 Task: Find Round Trip flight tickets for 2 adults, in Economy from Cairo to Kuala Lumpur to travel on 02-Nov-2023. Kuala Lumpur to Cairo on 22-Dec-2023.  Stops: Any number of stops. Choice of flight is Emirates.  Outbound departure time preference is 08:00.
Action: Mouse moved to (342, 296)
Screenshot: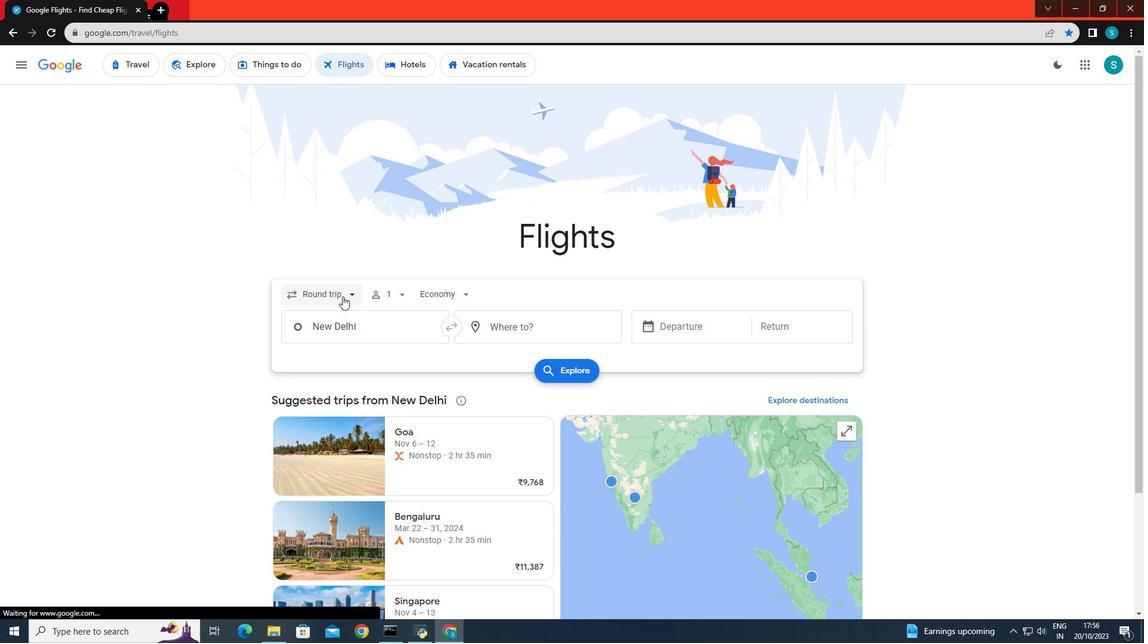 
Action: Mouse pressed left at (342, 296)
Screenshot: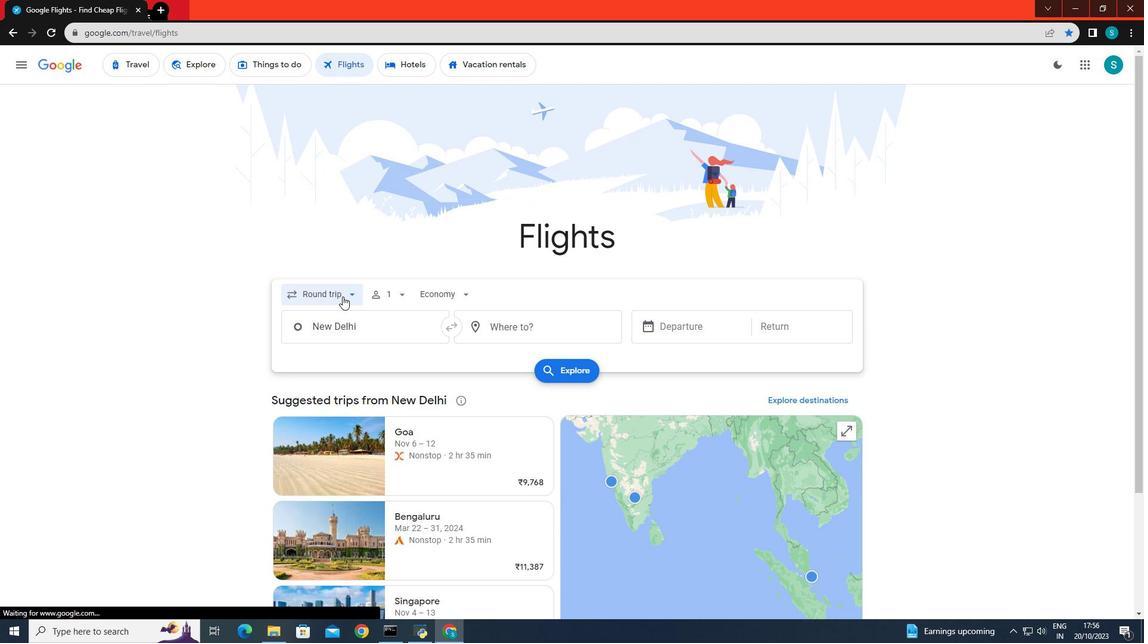 
Action: Mouse moved to (329, 324)
Screenshot: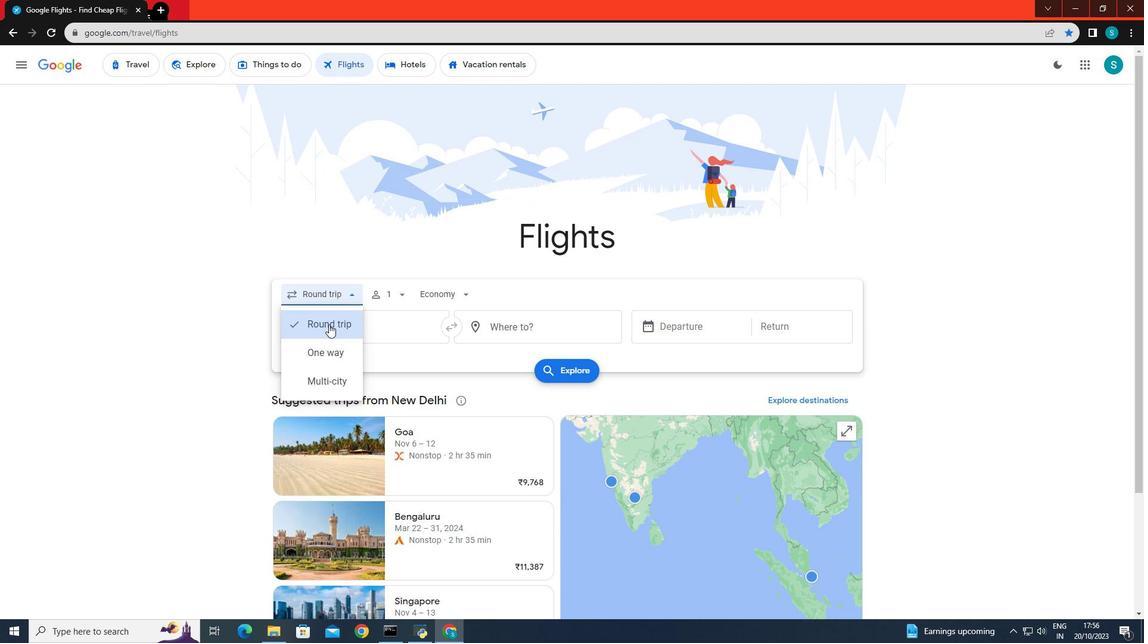 
Action: Mouse pressed left at (329, 324)
Screenshot: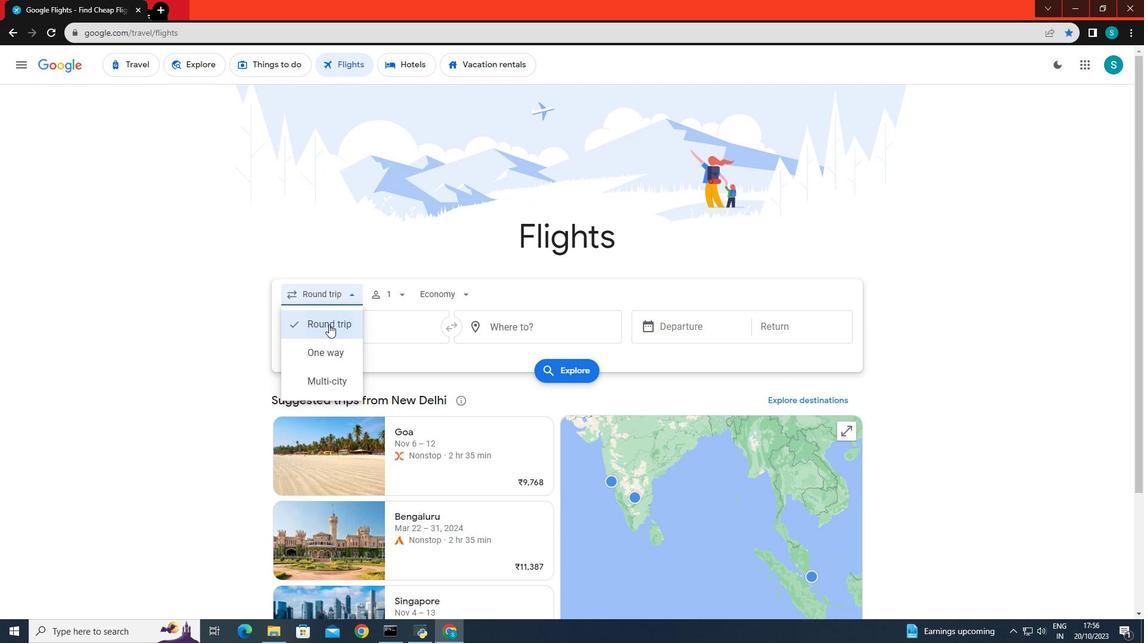 
Action: Mouse moved to (388, 298)
Screenshot: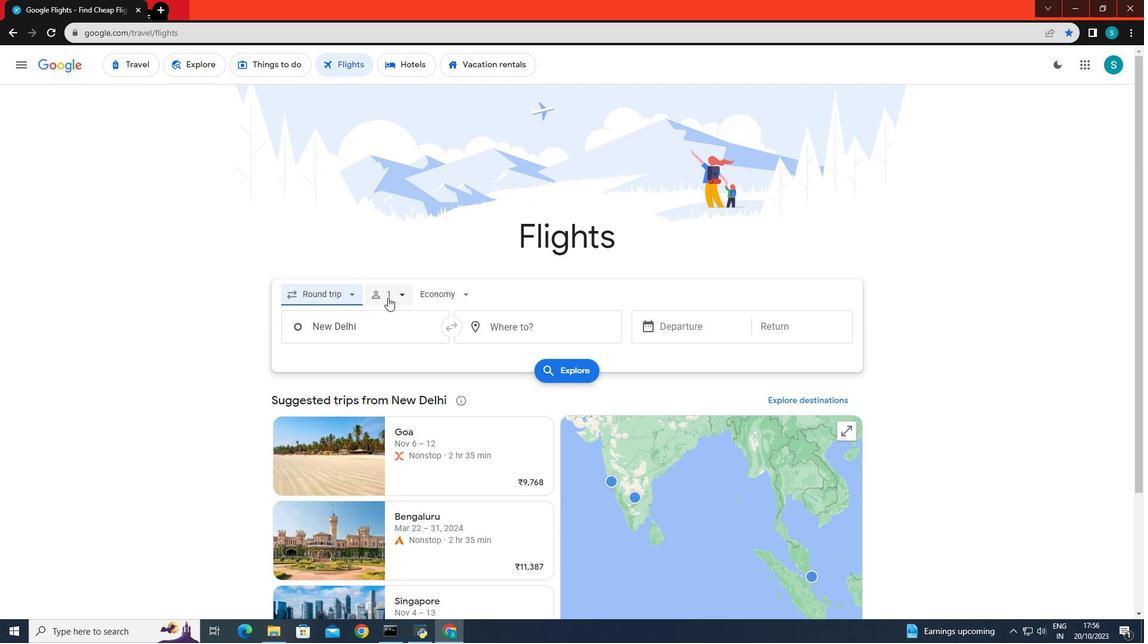 
Action: Mouse pressed left at (388, 298)
Screenshot: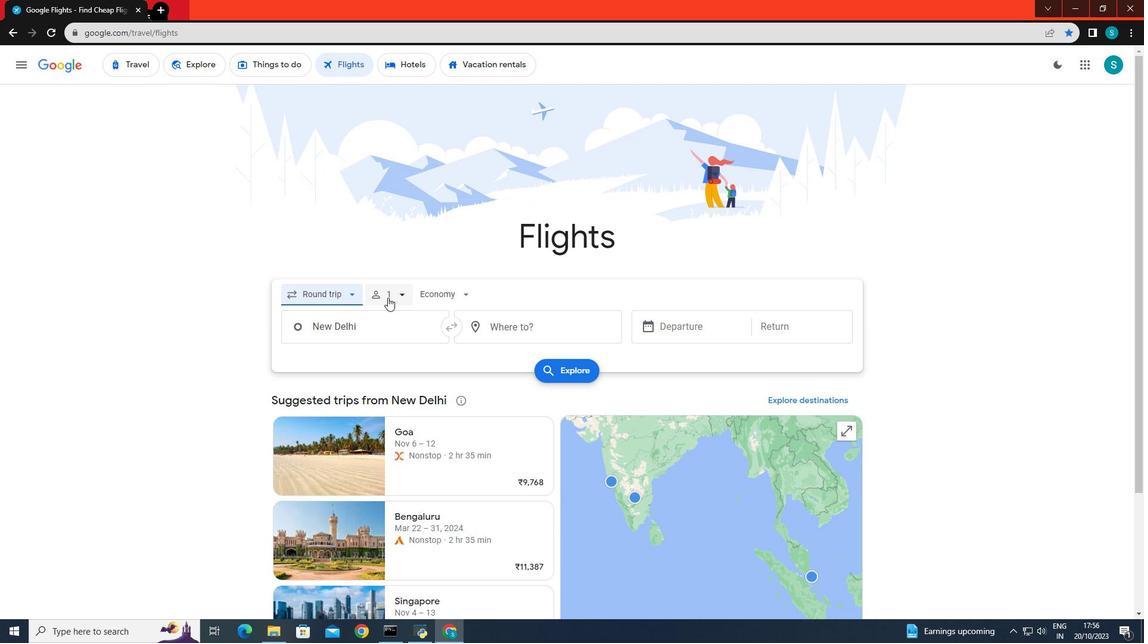 
Action: Mouse moved to (494, 329)
Screenshot: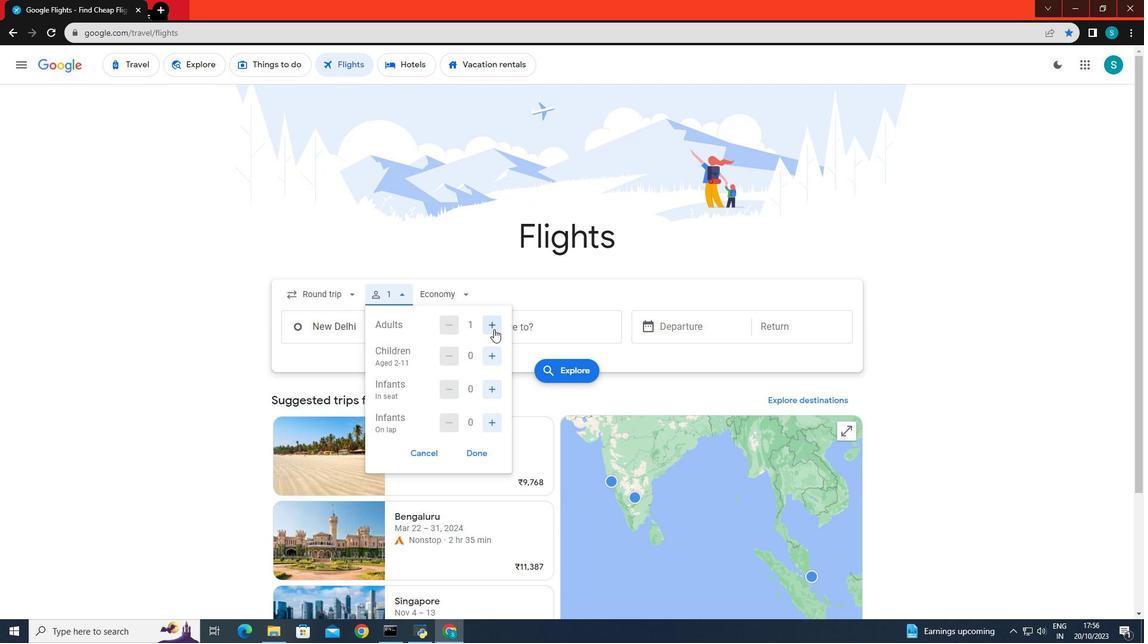 
Action: Mouse pressed left at (494, 329)
Screenshot: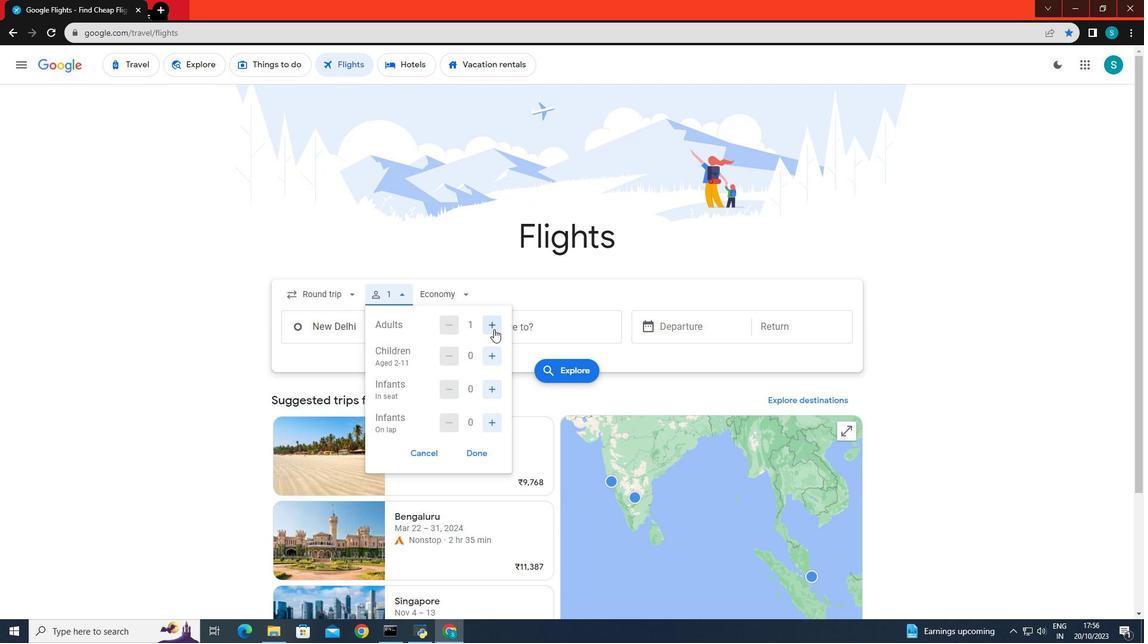 
Action: Mouse moved to (478, 450)
Screenshot: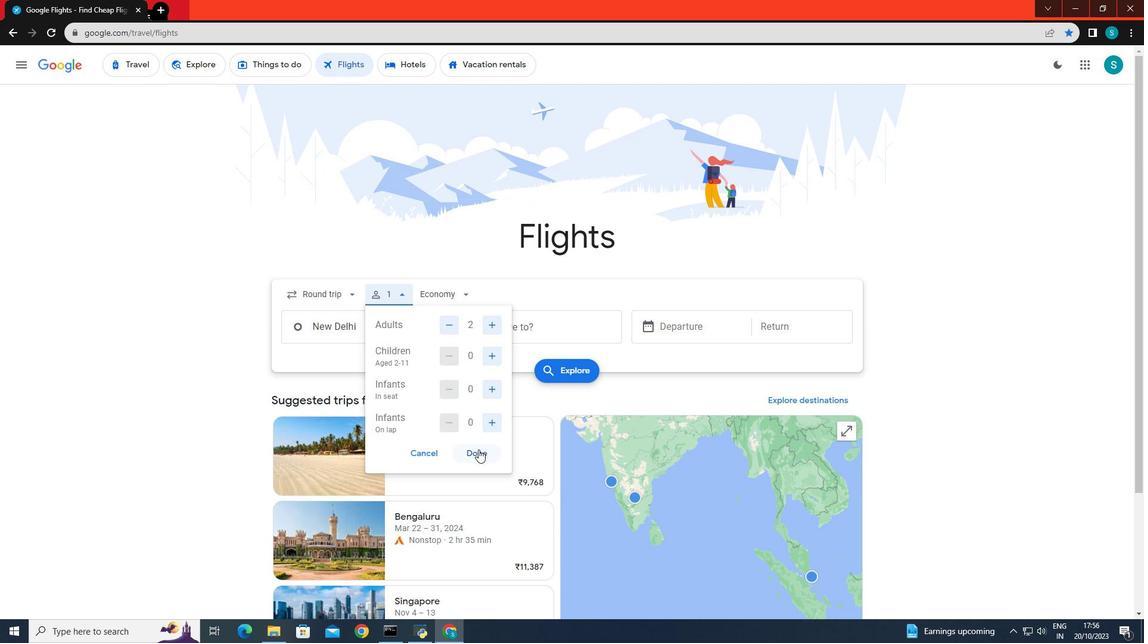 
Action: Mouse pressed left at (478, 450)
Screenshot: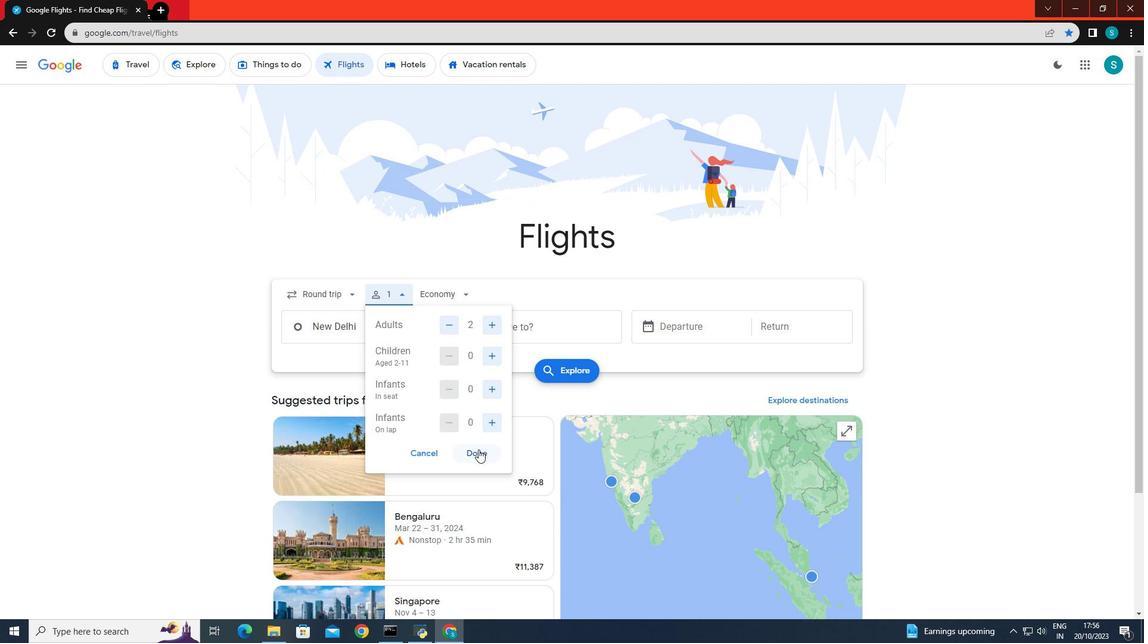 
Action: Mouse moved to (456, 287)
Screenshot: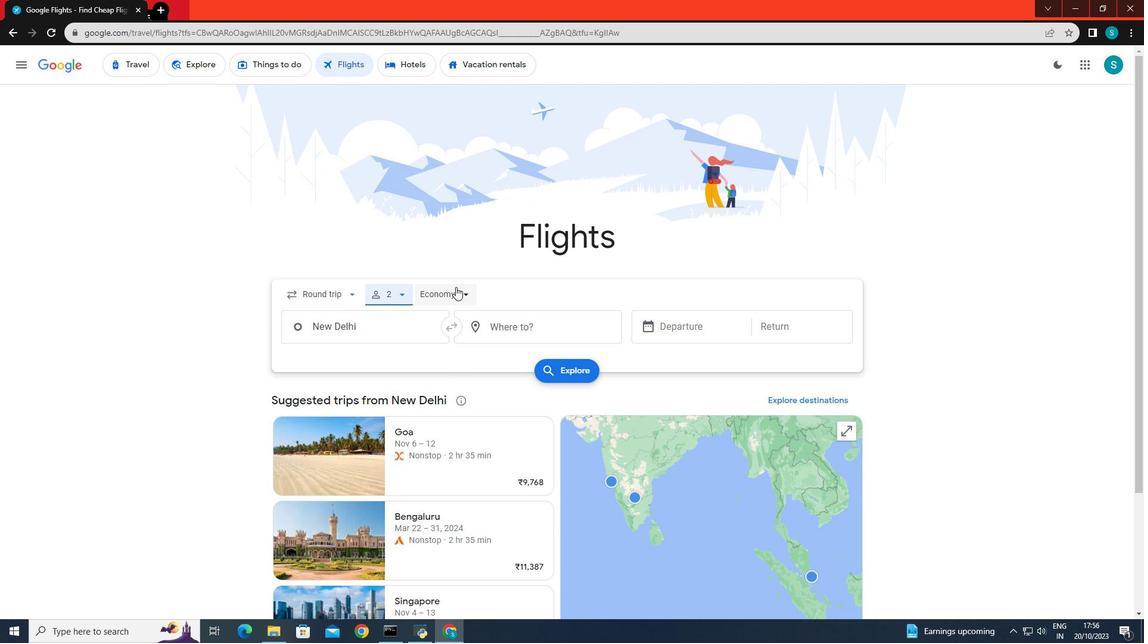 
Action: Mouse pressed left at (456, 287)
Screenshot: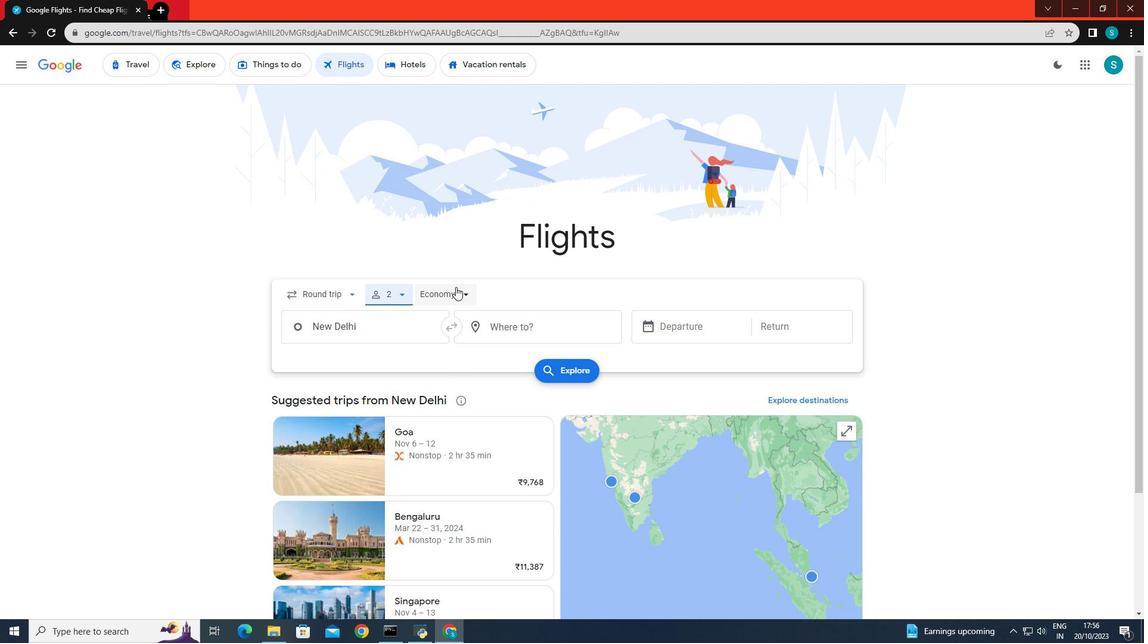 
Action: Mouse moved to (464, 330)
Screenshot: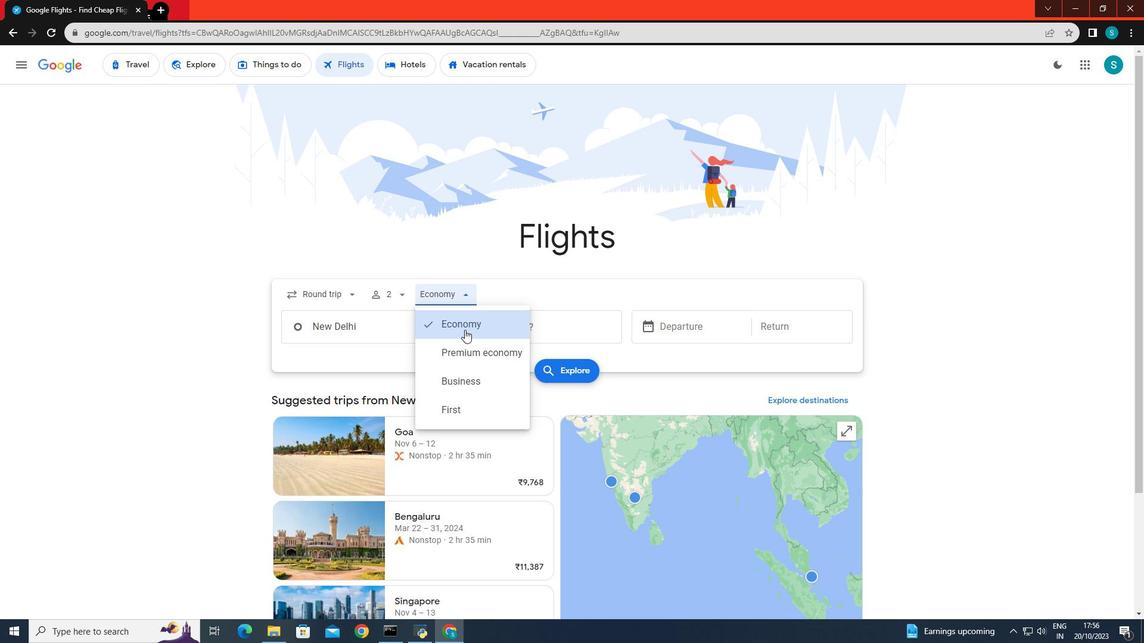 
Action: Mouse pressed left at (464, 330)
Screenshot: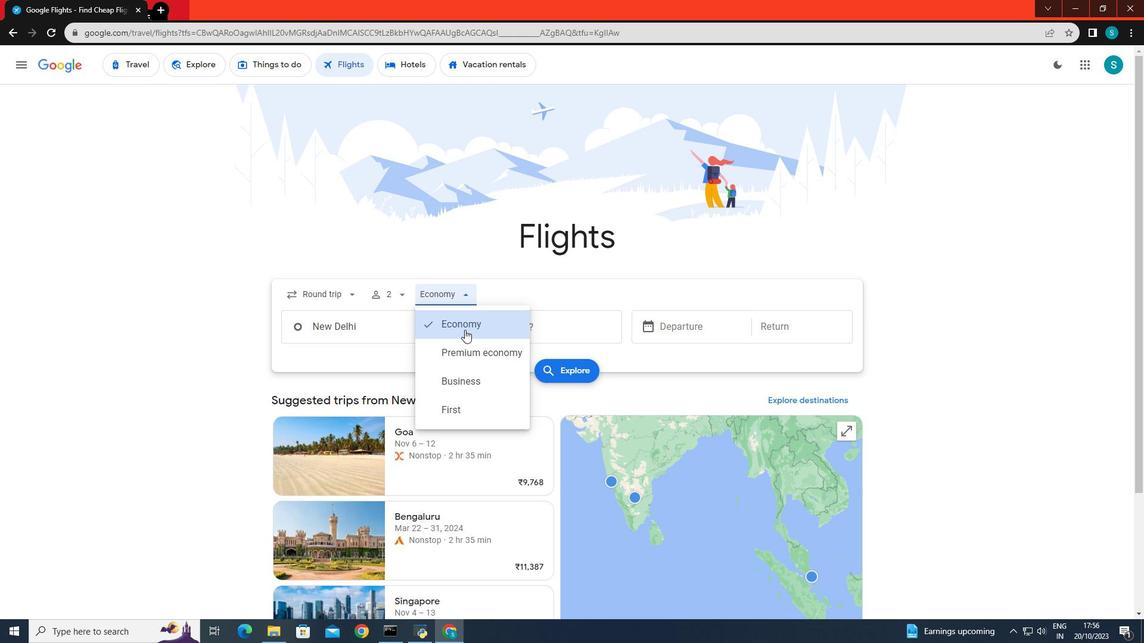 
Action: Mouse moved to (374, 328)
Screenshot: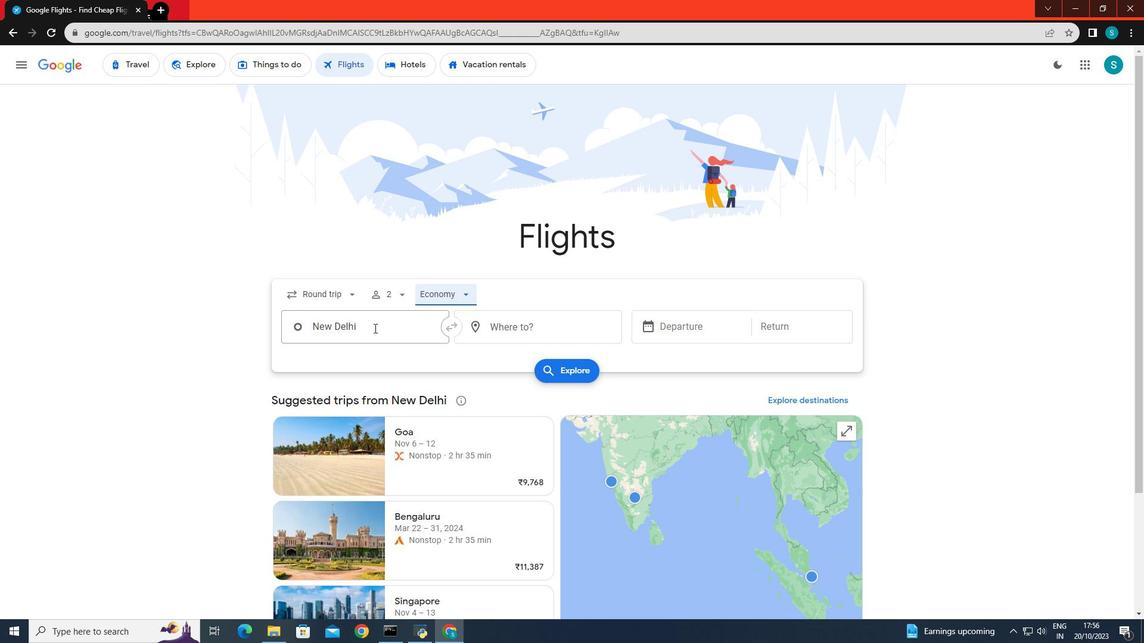 
Action: Mouse pressed left at (374, 328)
Screenshot: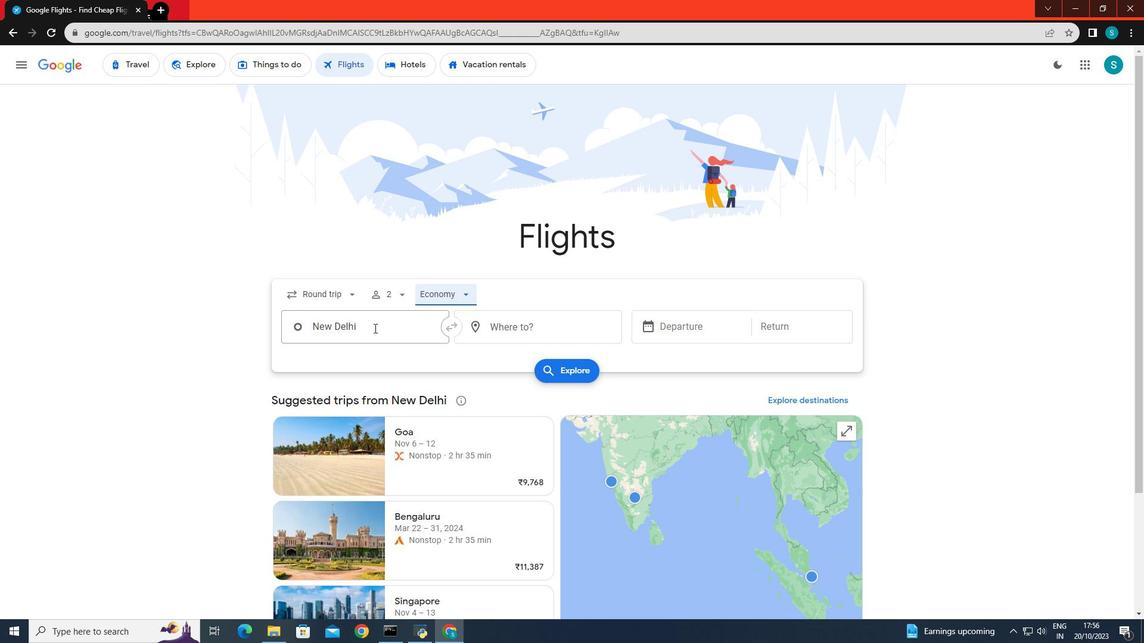 
Action: Key pressed <Key.backspace><Key.caps_lock>C<Key.caps_lock>airo
Screenshot: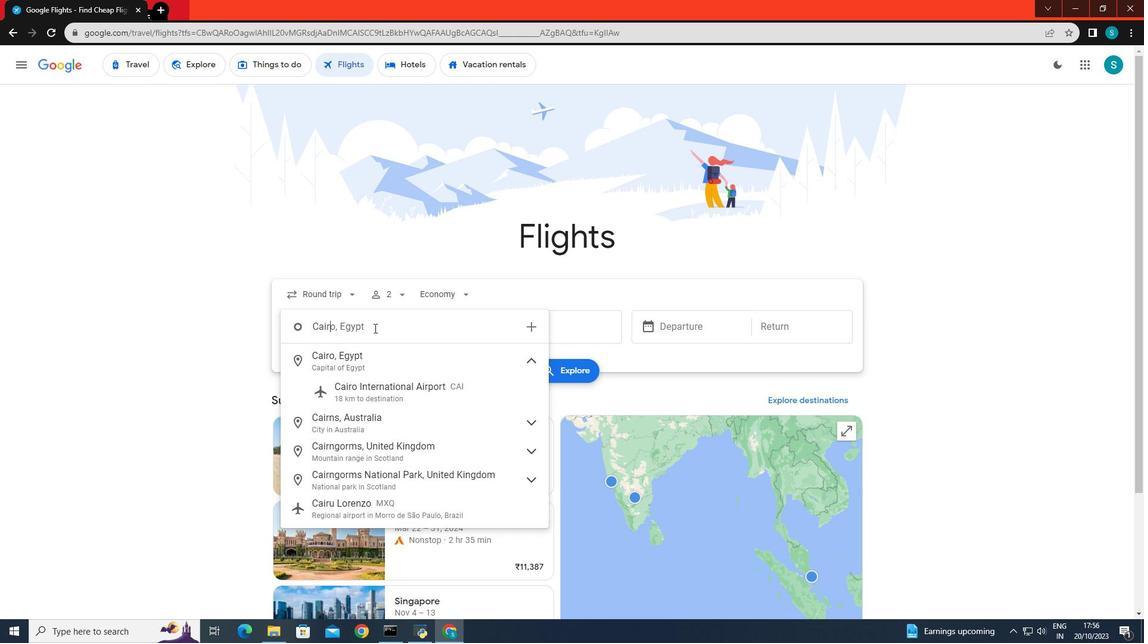 
Action: Mouse moved to (332, 359)
Screenshot: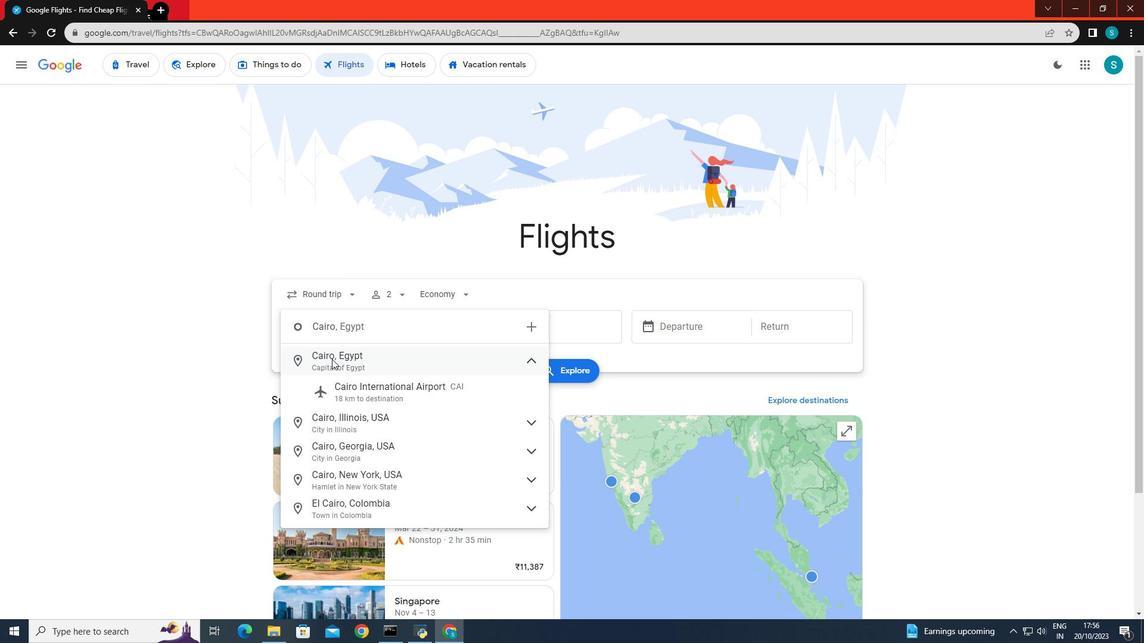 
Action: Mouse pressed left at (332, 359)
Screenshot: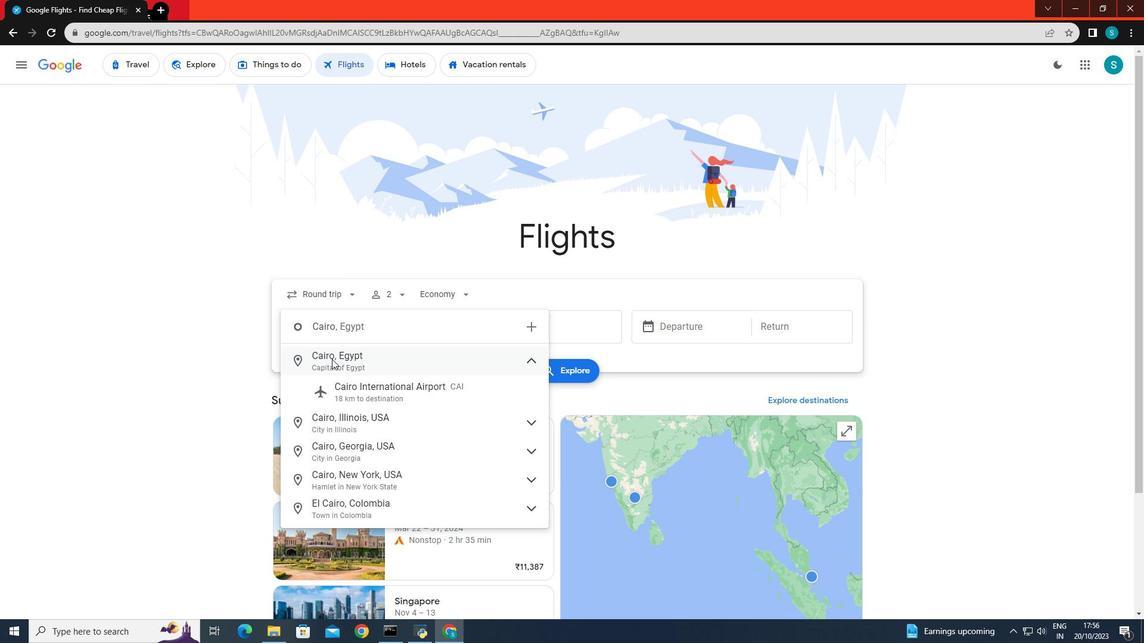 
Action: Mouse moved to (498, 324)
Screenshot: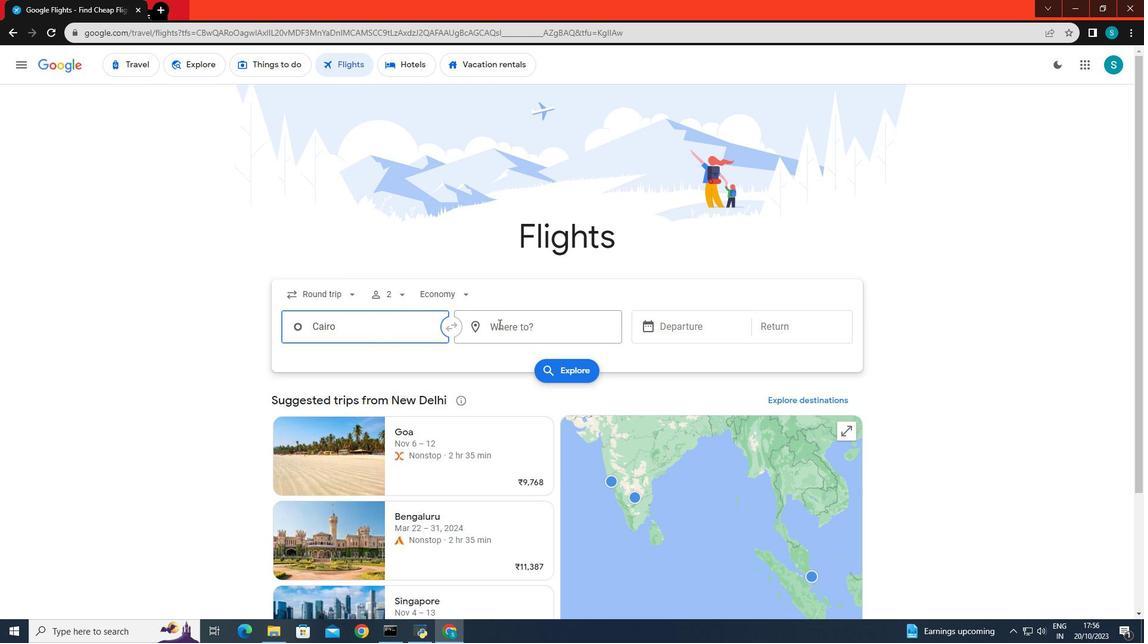 
Action: Mouse pressed left at (498, 324)
Screenshot: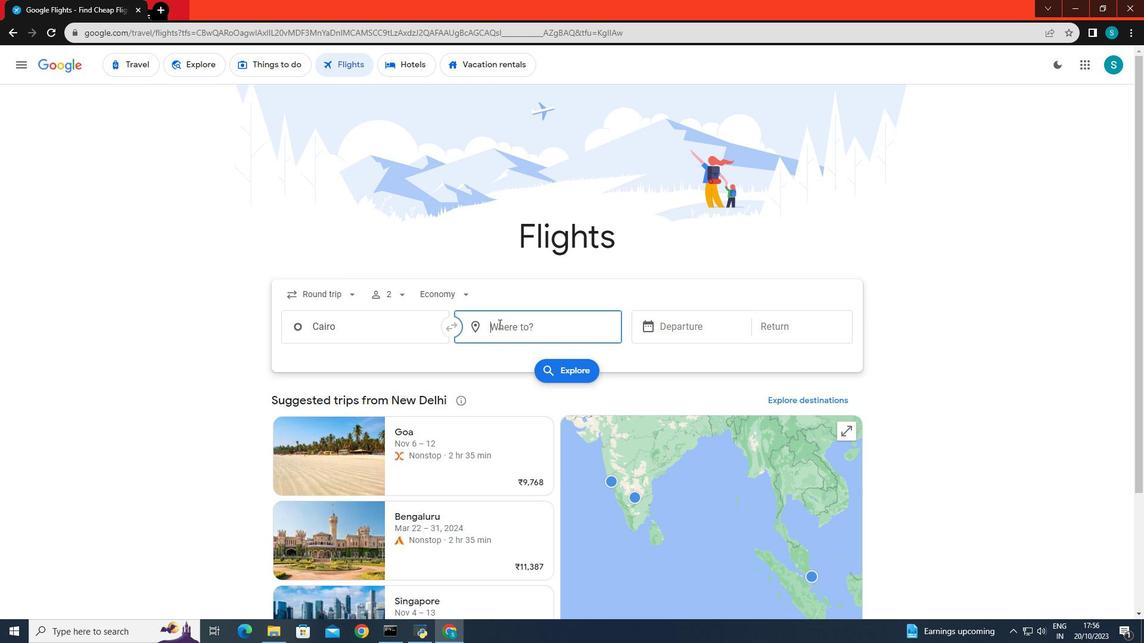 
Action: Mouse moved to (479, 319)
Screenshot: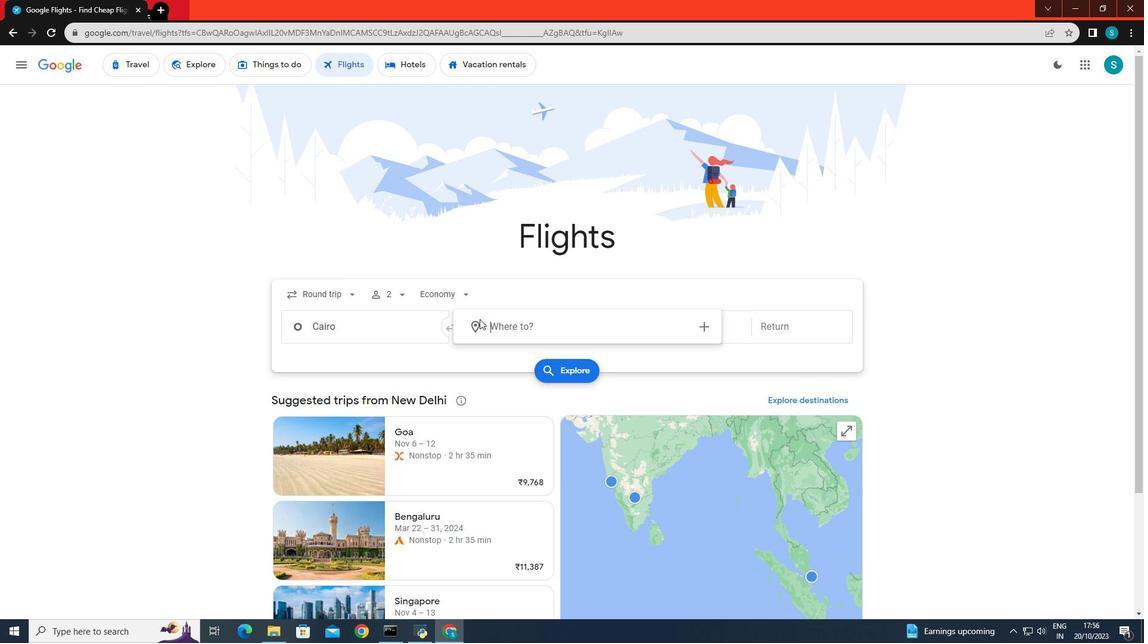
Action: Key pressed <Key.caps_lock>L<Key.backspace>K<Key.caps_lock>uala<Key.space><Key.caps_lock>LU
Screenshot: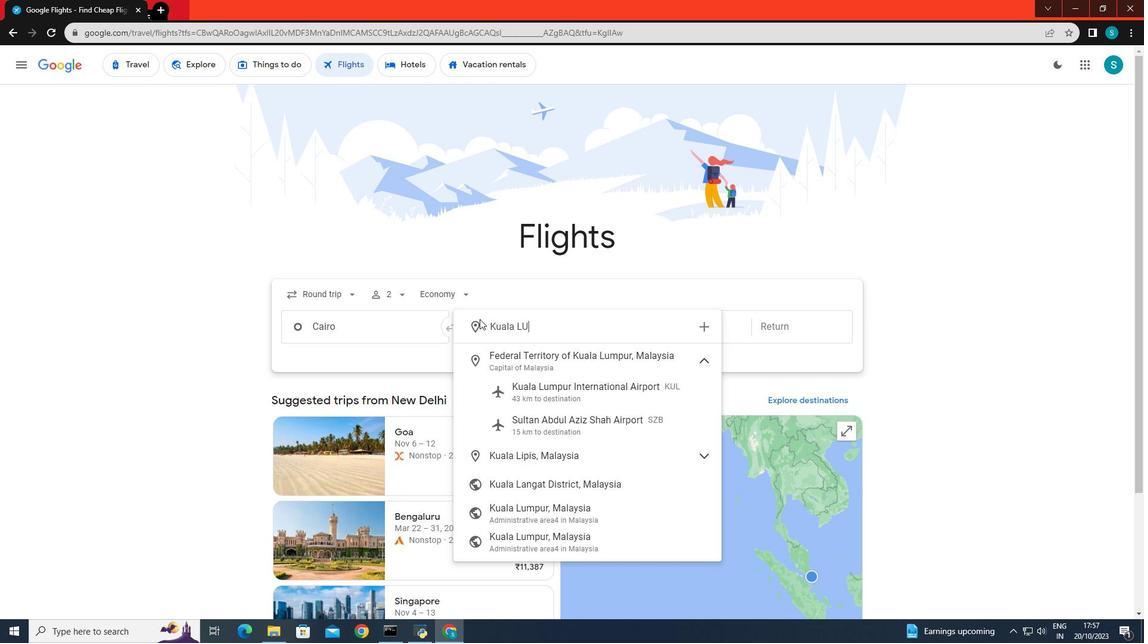 
Action: Mouse moved to (531, 392)
Screenshot: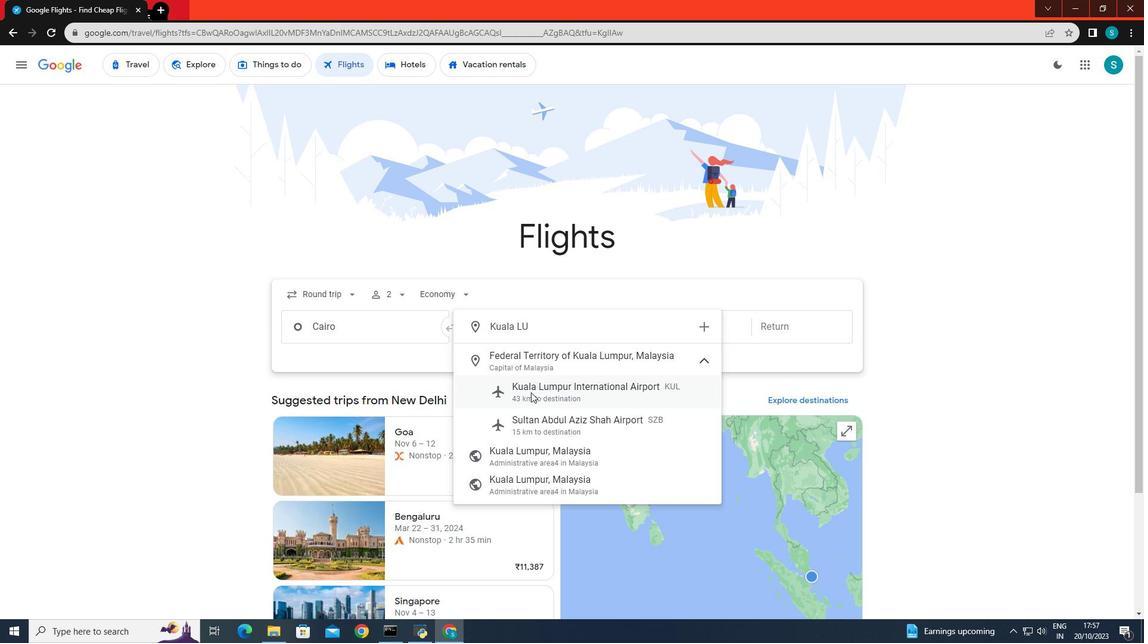 
Action: Mouse pressed left at (531, 392)
Screenshot: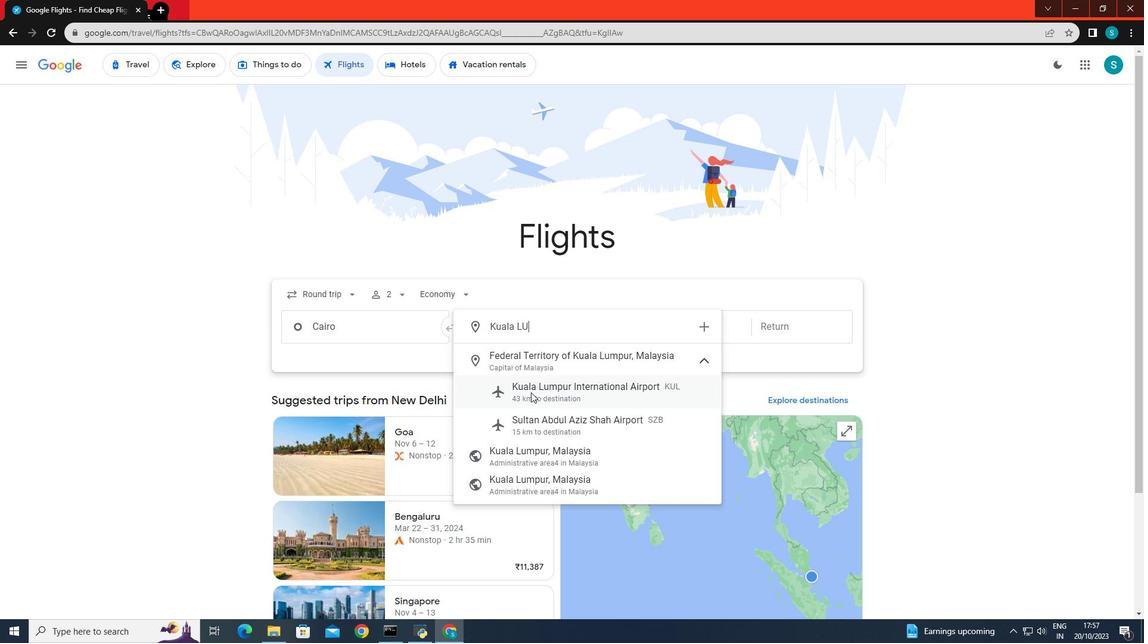 
Action: Mouse moved to (708, 325)
Screenshot: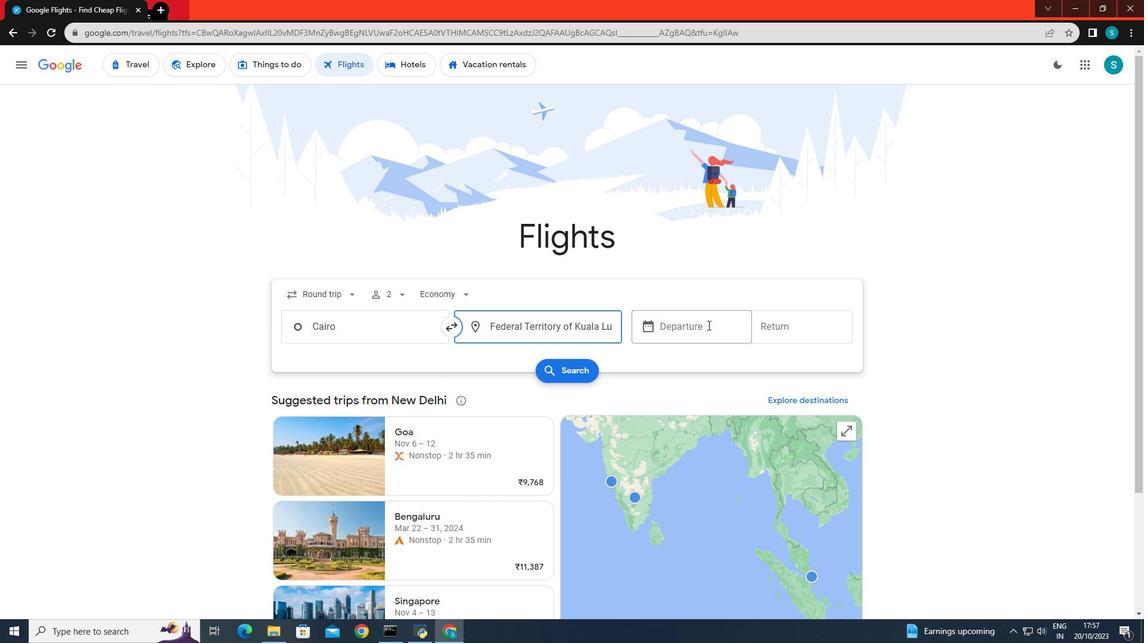 
Action: Mouse pressed left at (708, 325)
Screenshot: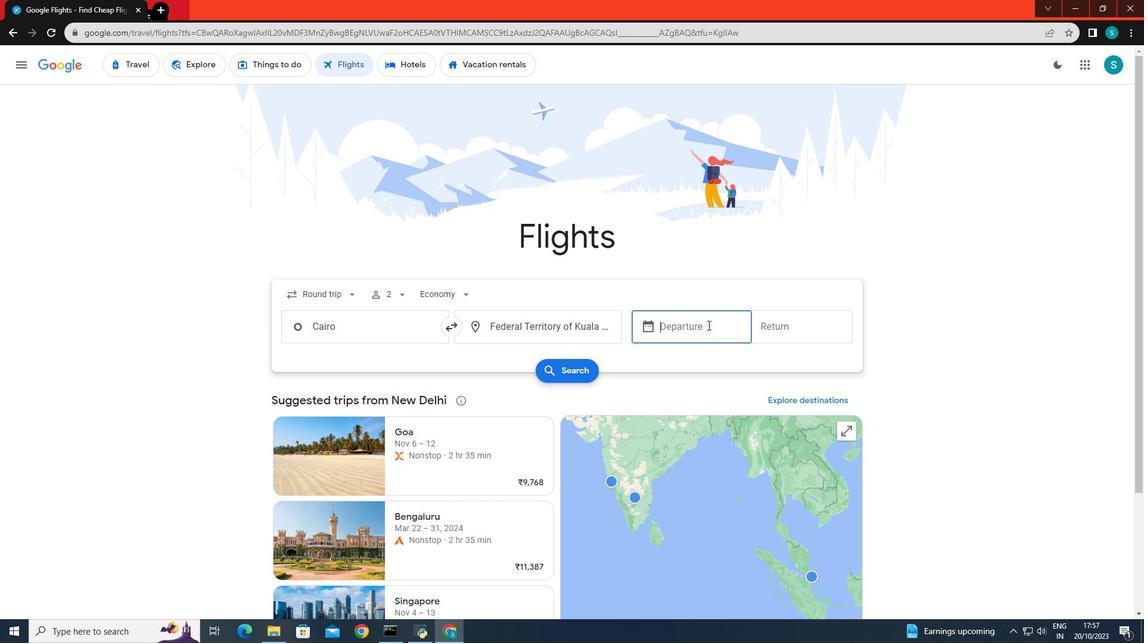 
Action: Mouse moved to (765, 404)
Screenshot: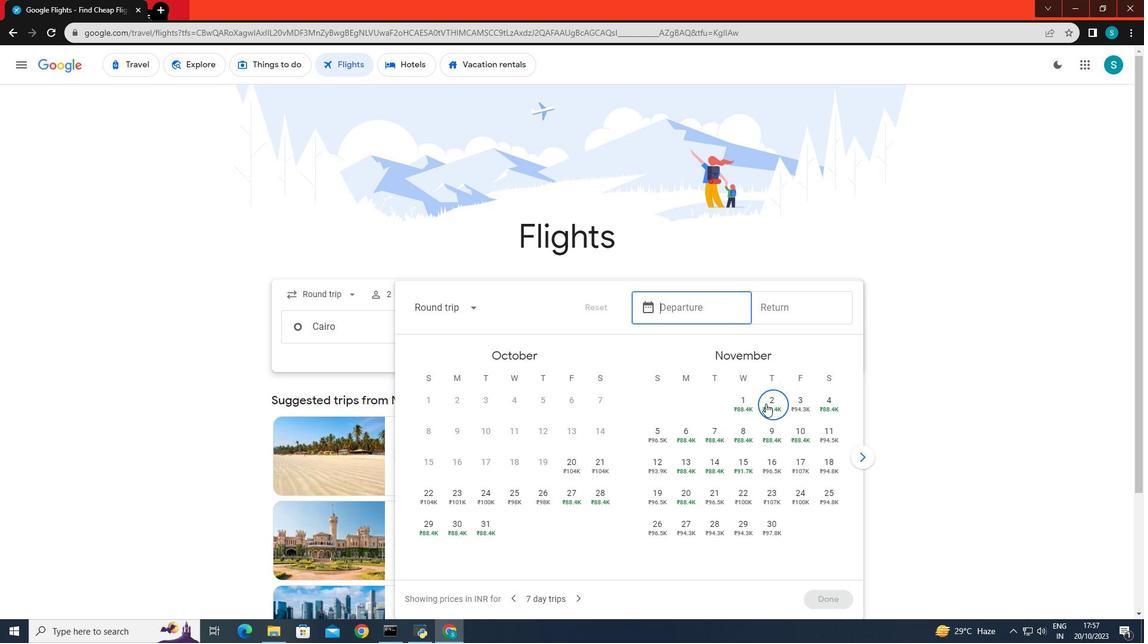 
Action: Mouse pressed left at (765, 404)
Screenshot: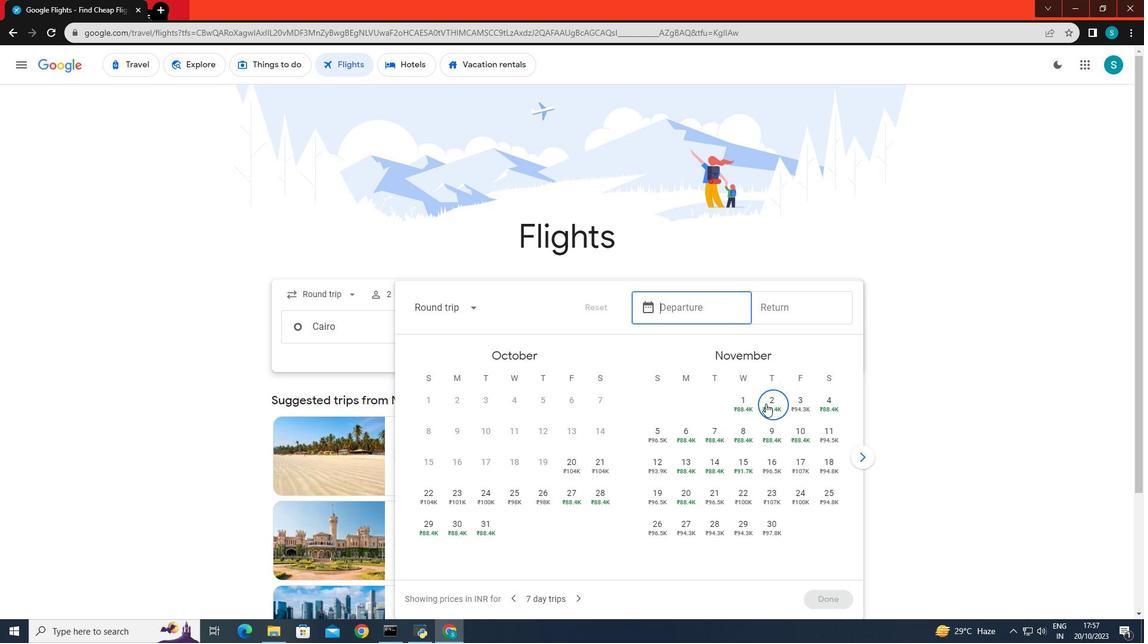 
Action: Mouse moved to (866, 463)
Screenshot: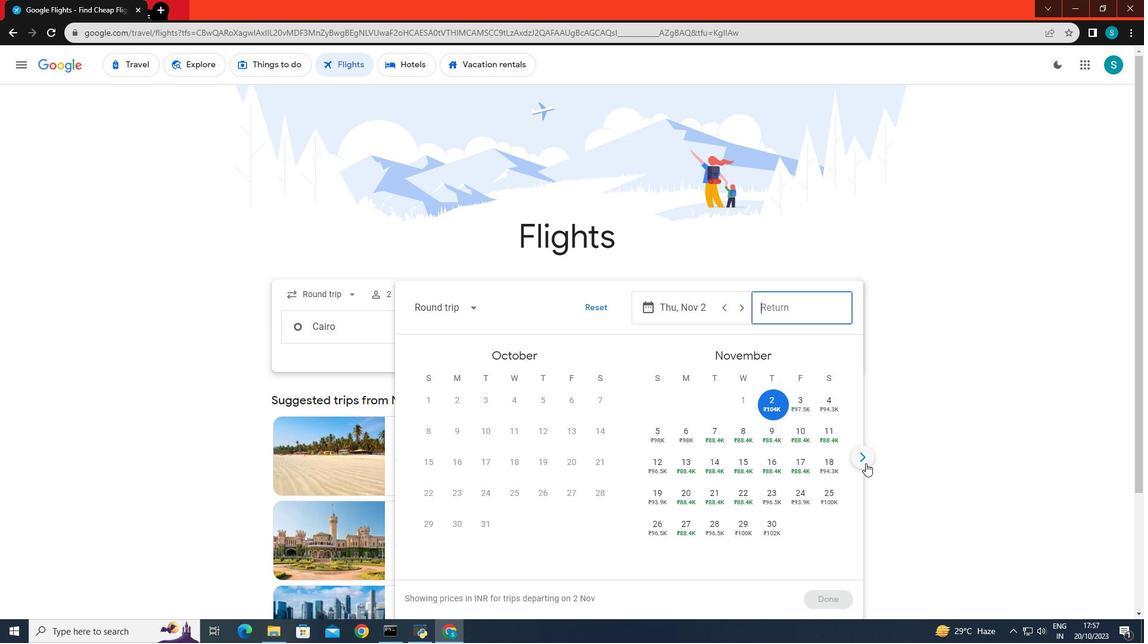 
Action: Mouse pressed left at (866, 463)
Screenshot: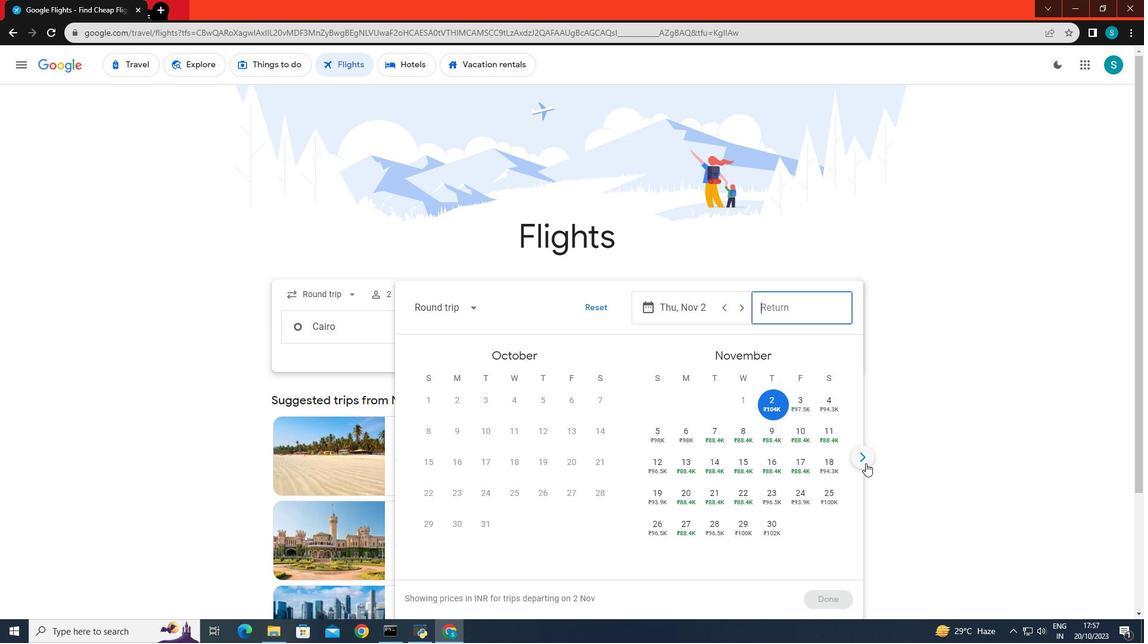 
Action: Mouse moved to (799, 490)
Screenshot: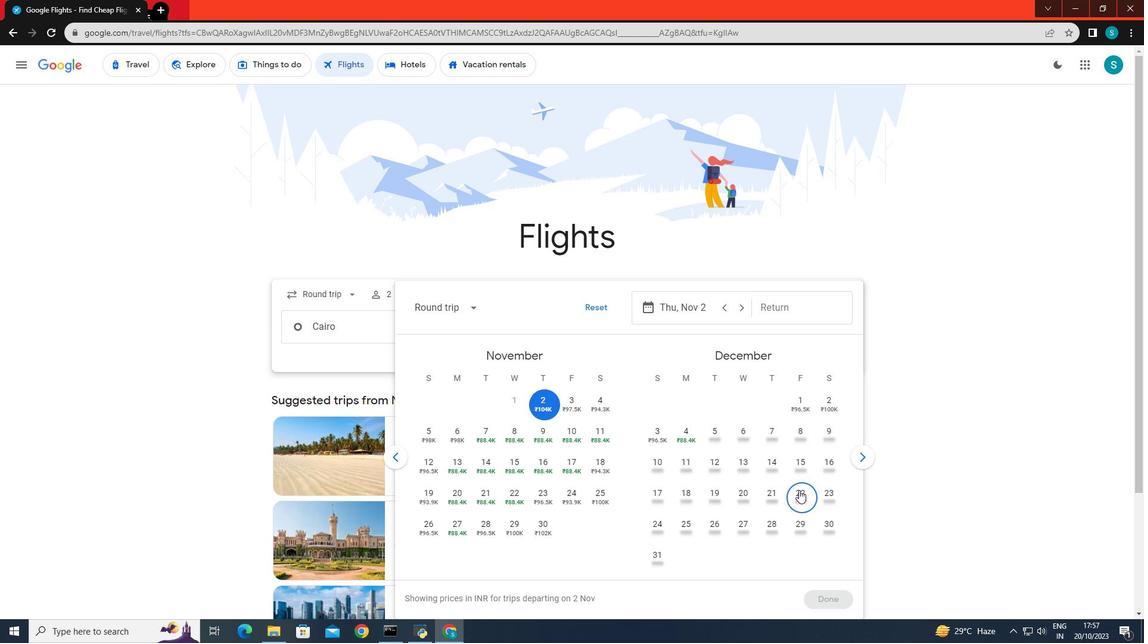 
Action: Mouse pressed left at (799, 490)
Screenshot: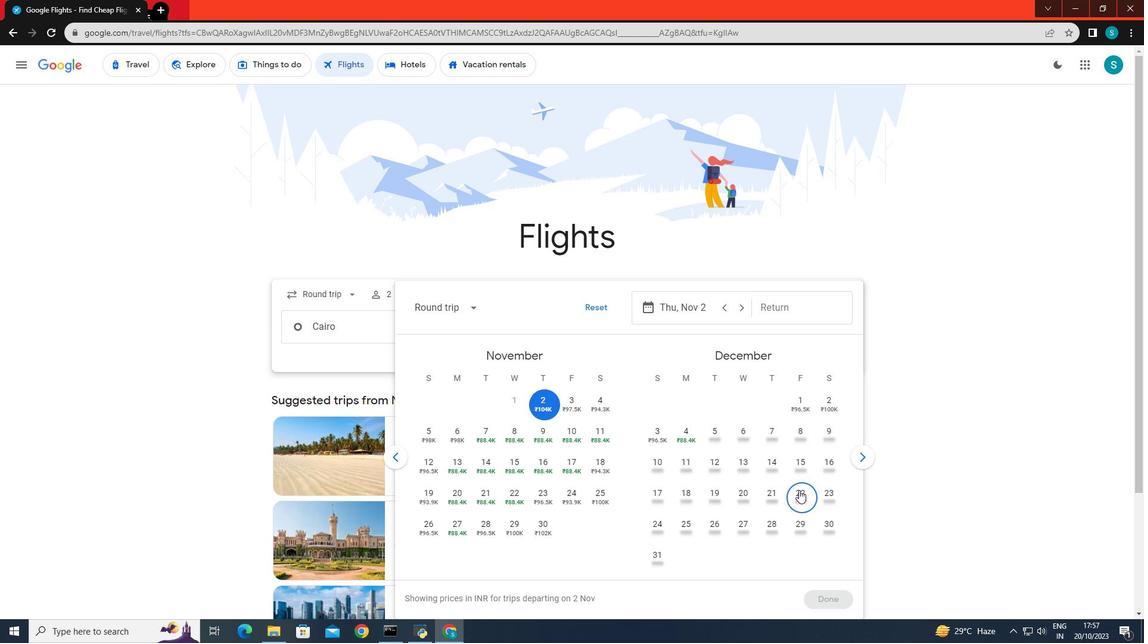 
Action: Mouse moved to (818, 594)
Screenshot: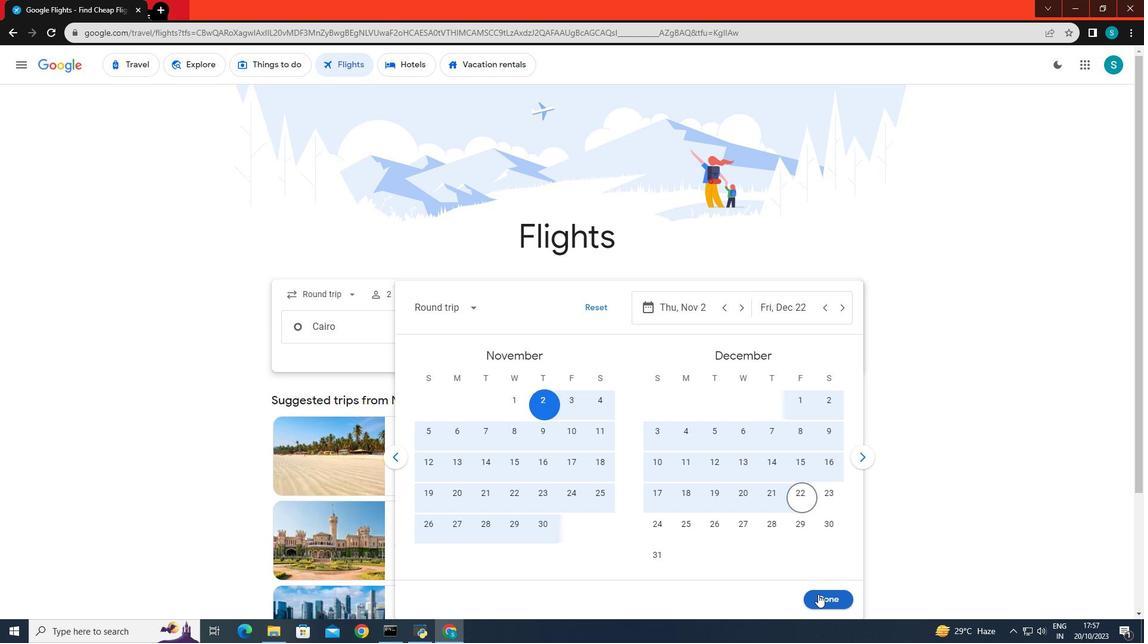 
Action: Mouse pressed left at (818, 594)
Screenshot: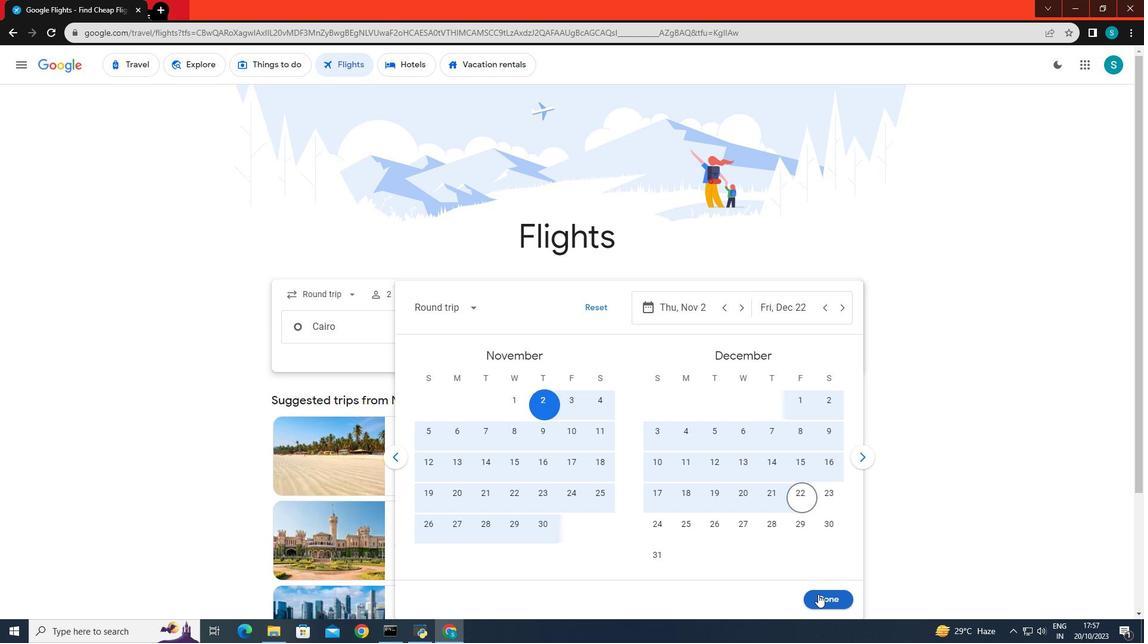 
Action: Mouse moved to (580, 370)
Screenshot: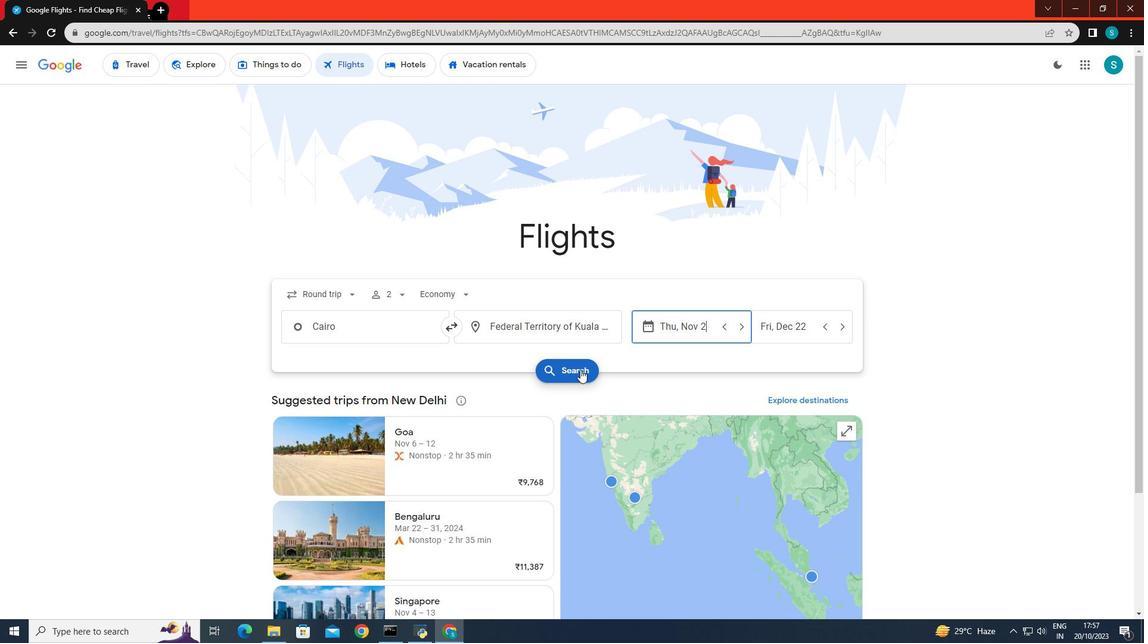 
Action: Mouse pressed left at (580, 370)
Screenshot: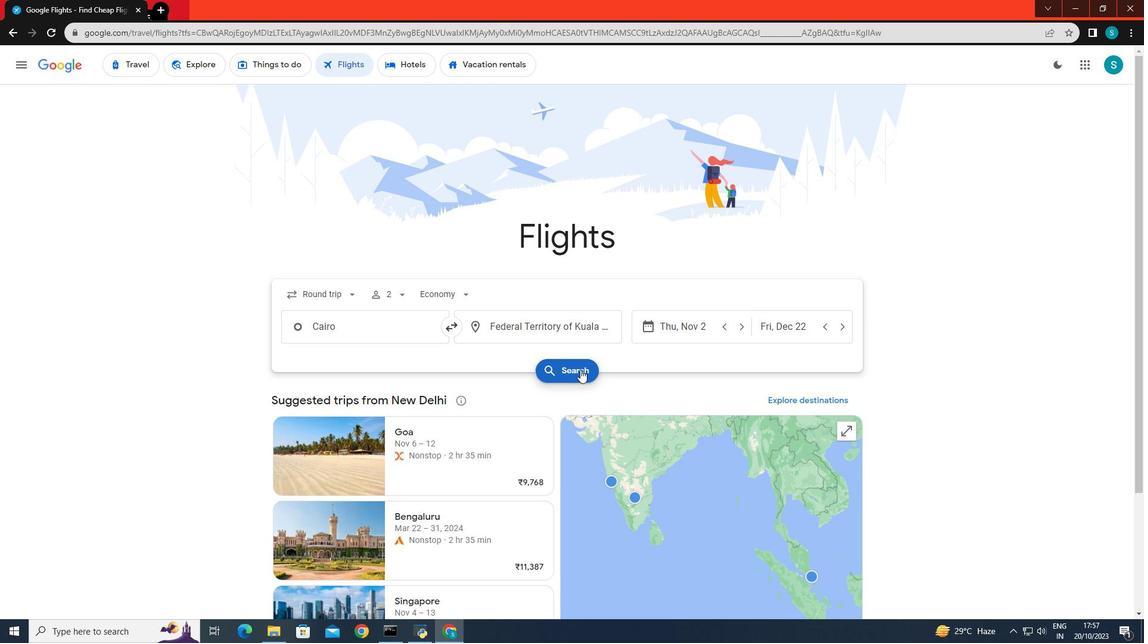 
Action: Mouse scrolled (580, 369) with delta (0, 0)
Screenshot: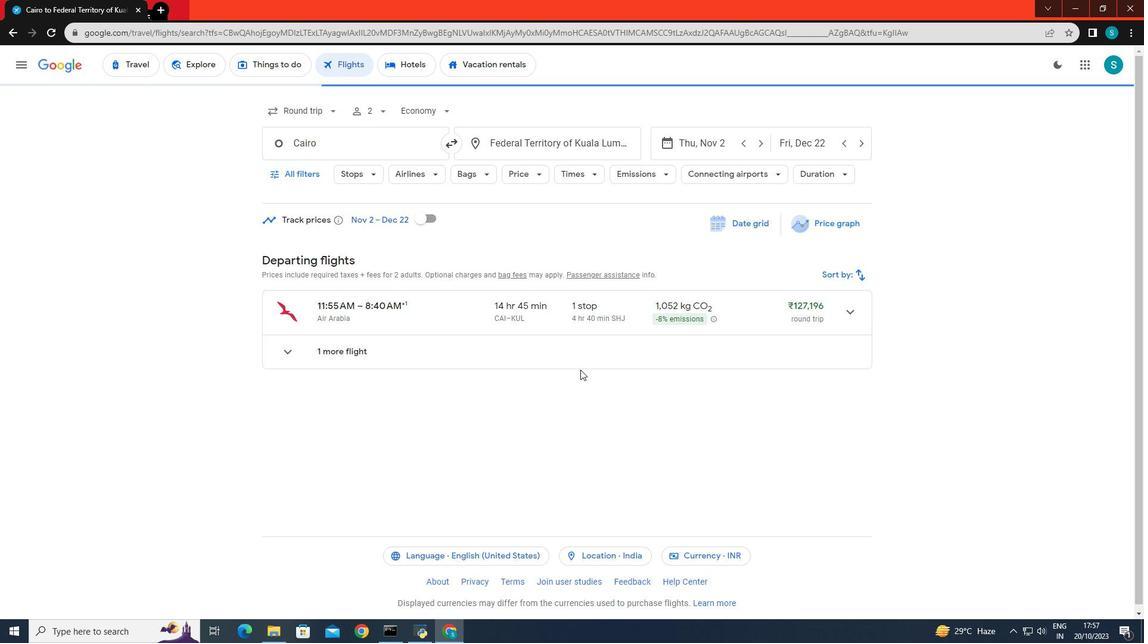 
Action: Mouse moved to (367, 172)
Screenshot: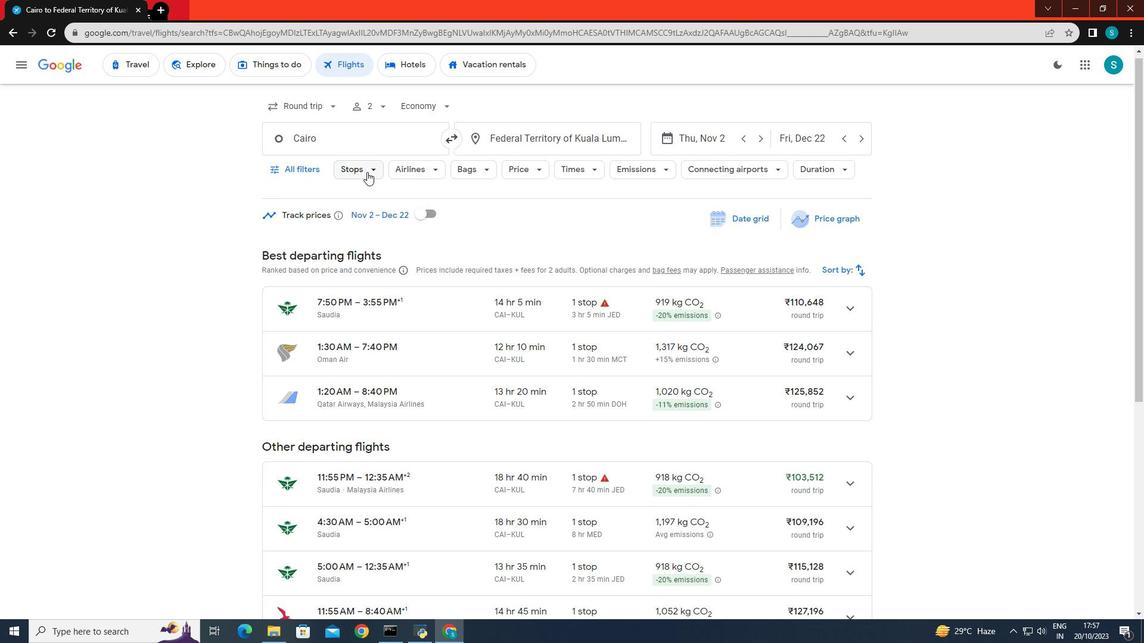 
Action: Mouse pressed left at (367, 172)
Screenshot: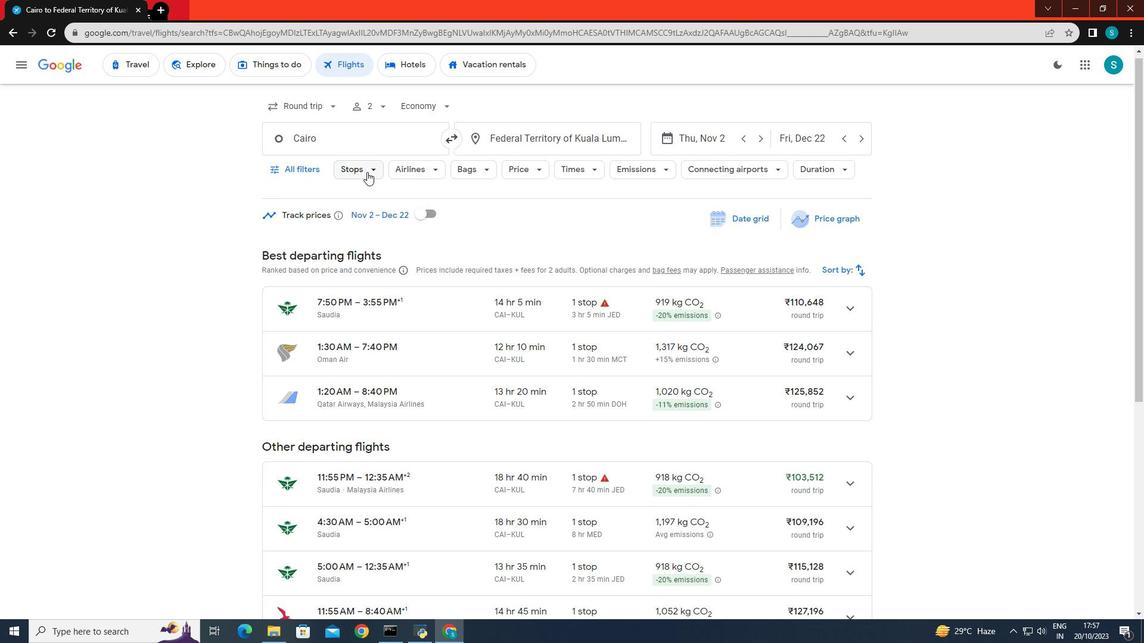 
Action: Mouse moved to (358, 232)
Screenshot: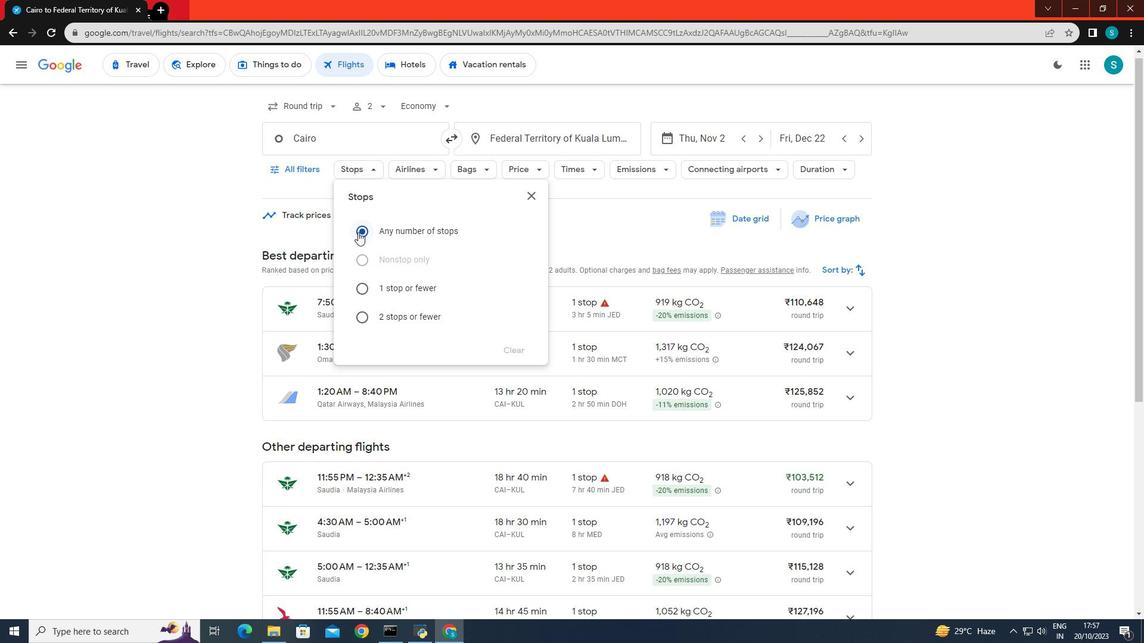
Action: Mouse pressed left at (358, 232)
Screenshot: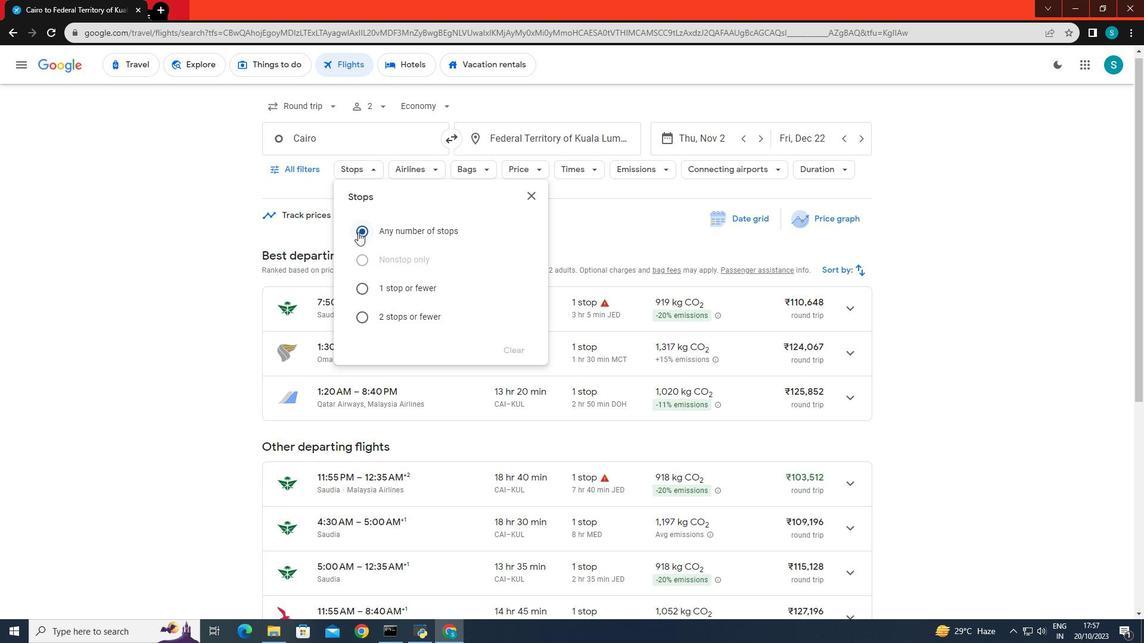 
Action: Mouse moved to (259, 236)
Screenshot: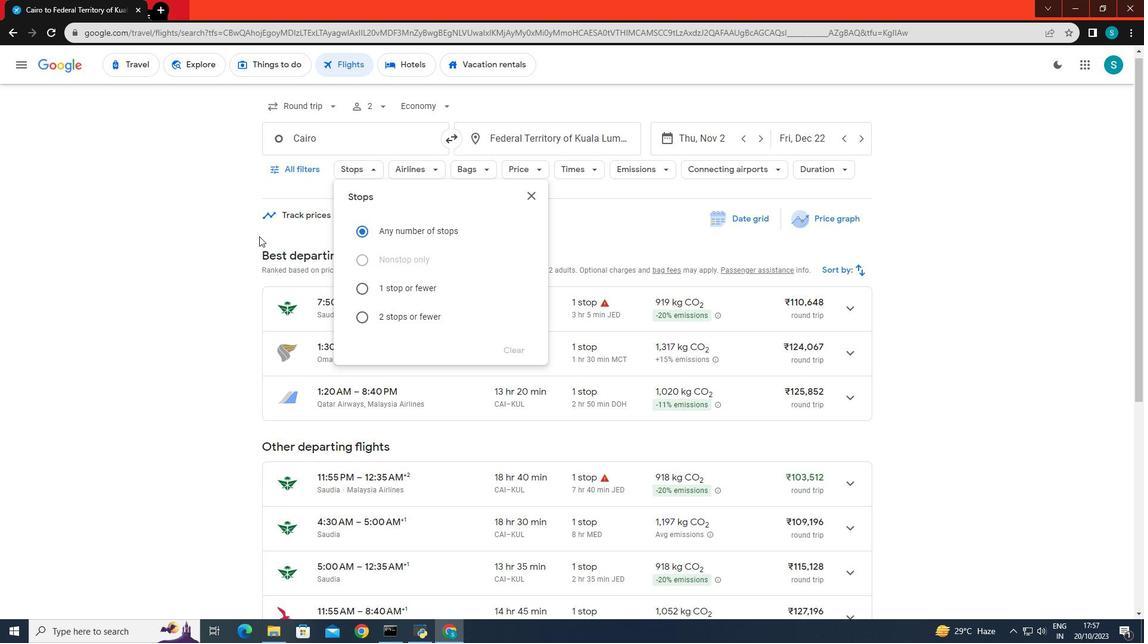 
Action: Mouse pressed left at (259, 236)
Screenshot: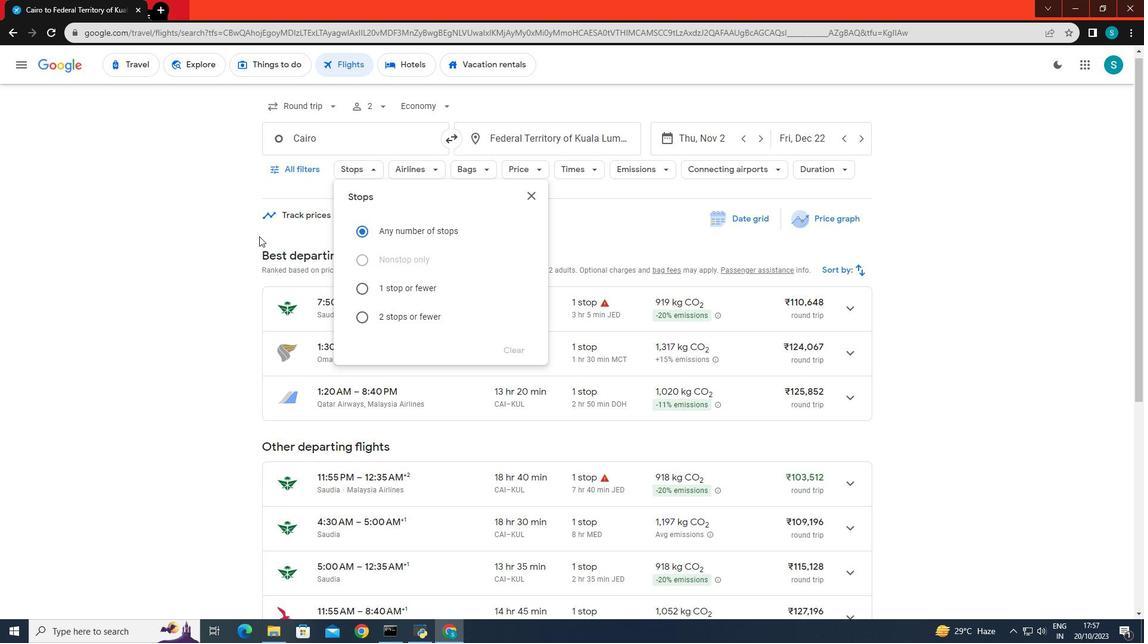 
Action: Mouse moved to (439, 166)
Screenshot: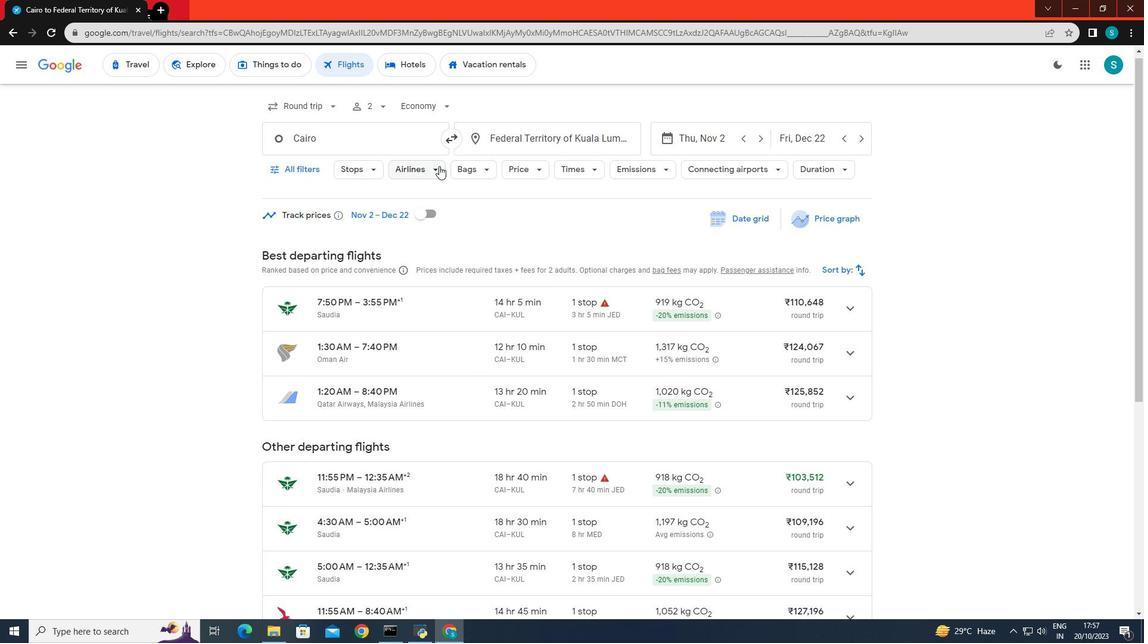 
Action: Mouse pressed left at (439, 166)
Screenshot: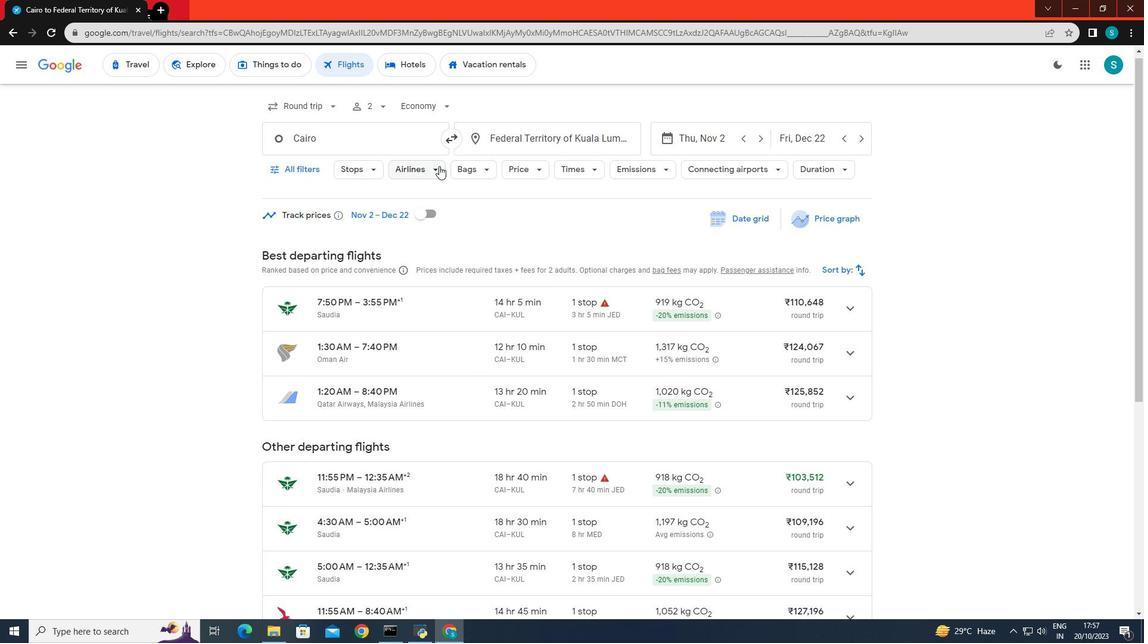 
Action: Mouse moved to (441, 379)
Screenshot: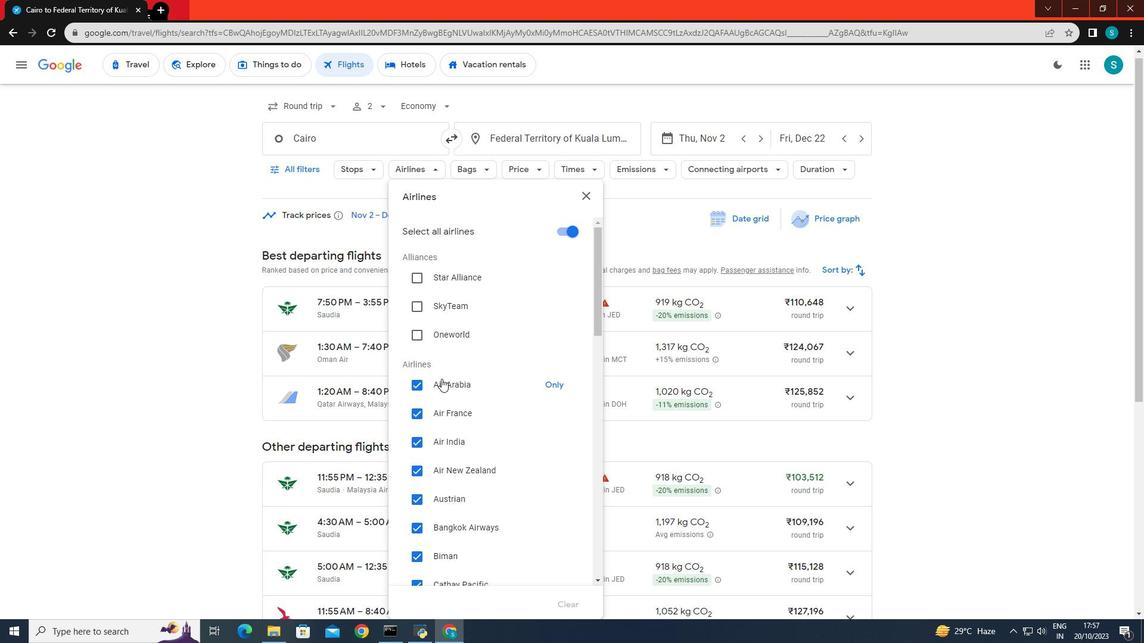 
Action: Mouse scrolled (441, 378) with delta (0, 0)
Screenshot: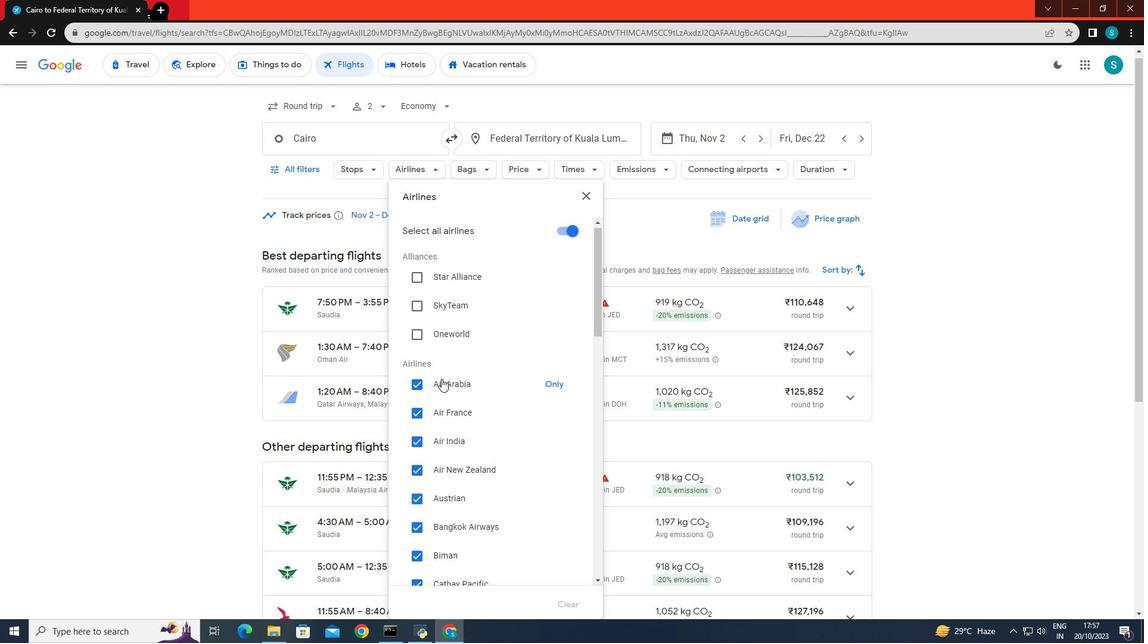 
Action: Mouse scrolled (441, 378) with delta (0, 0)
Screenshot: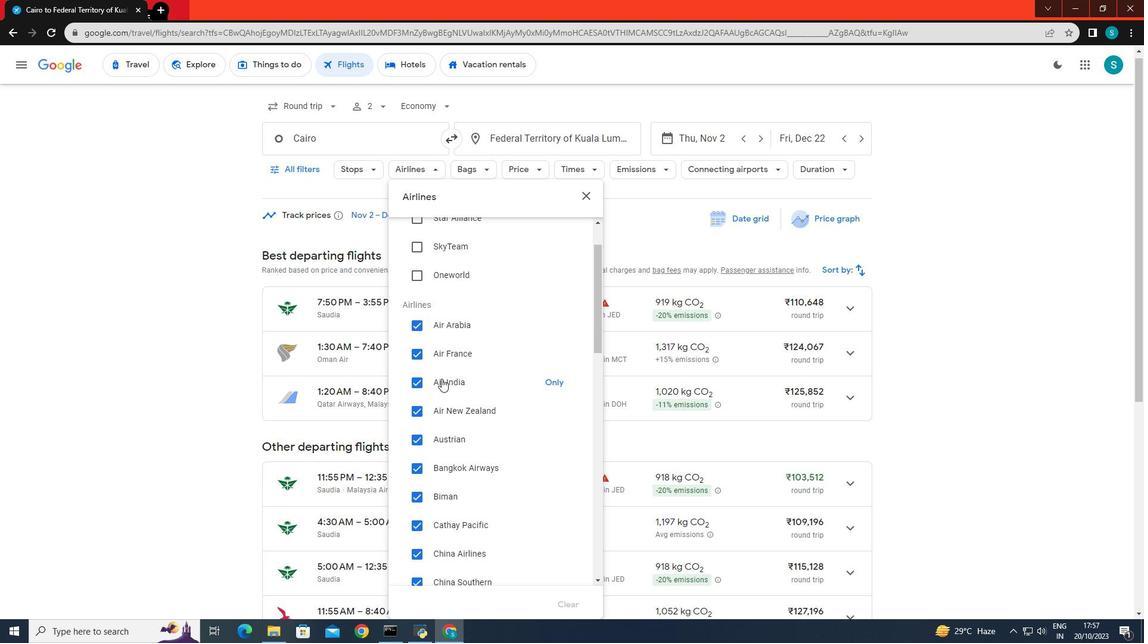
Action: Mouse scrolled (441, 378) with delta (0, 0)
Screenshot: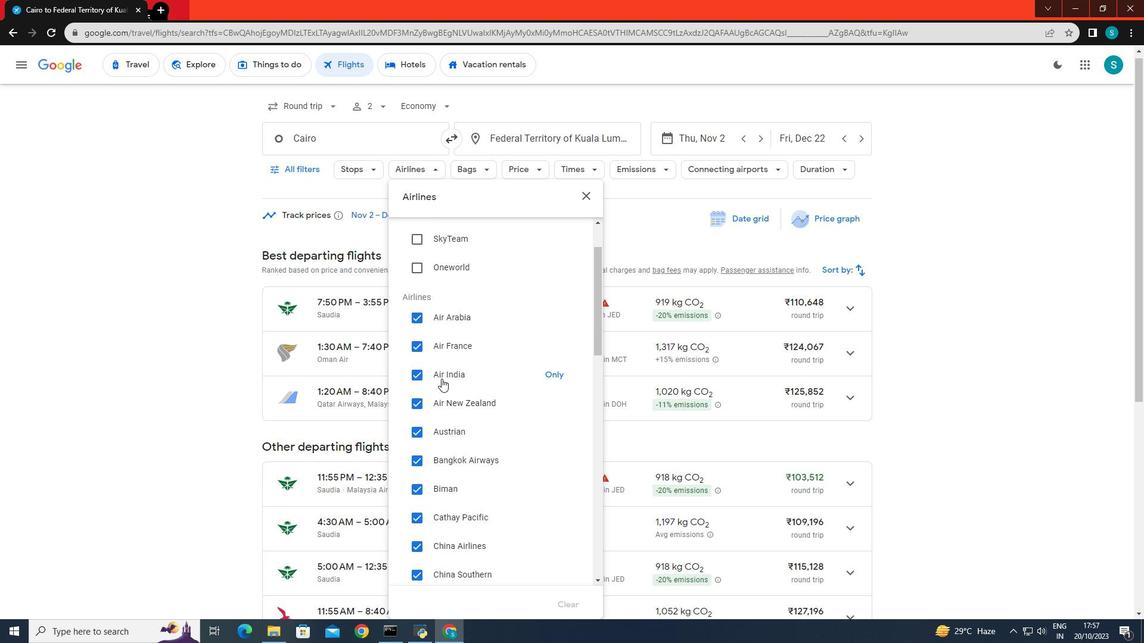
Action: Mouse moved to (457, 407)
Screenshot: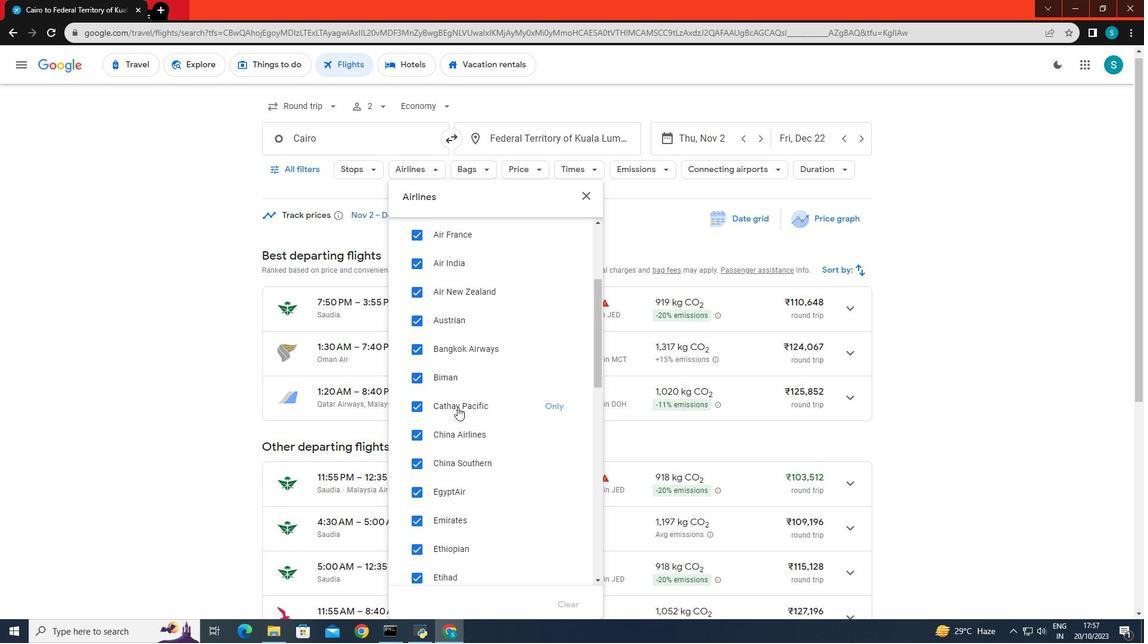 
Action: Mouse scrolled (457, 407) with delta (0, 0)
Screenshot: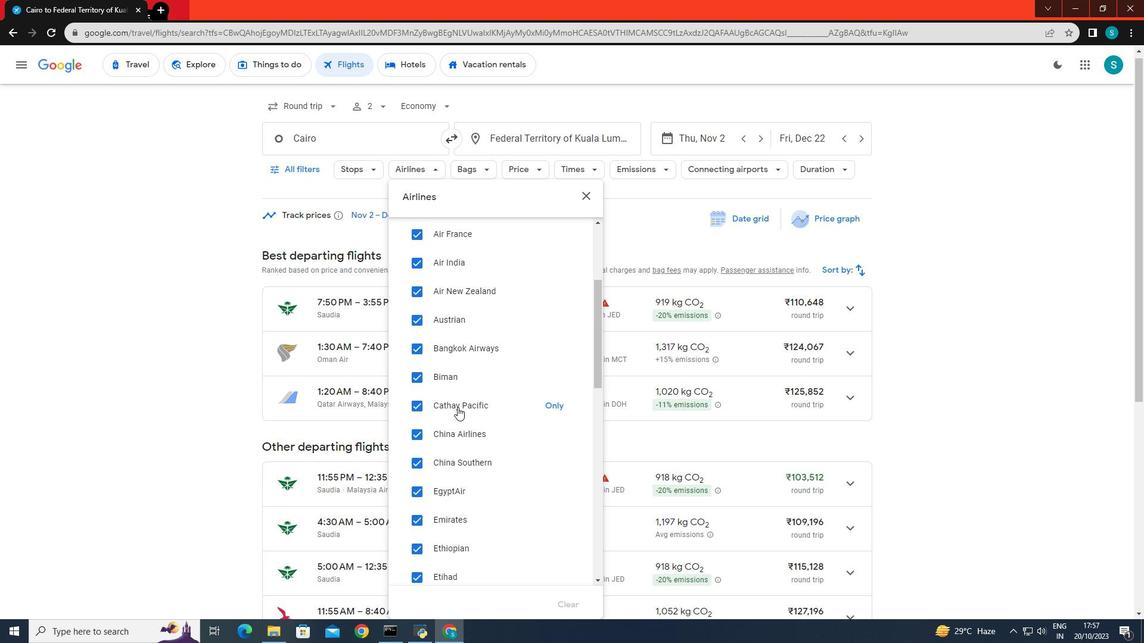 
Action: Mouse scrolled (457, 407) with delta (0, 0)
Screenshot: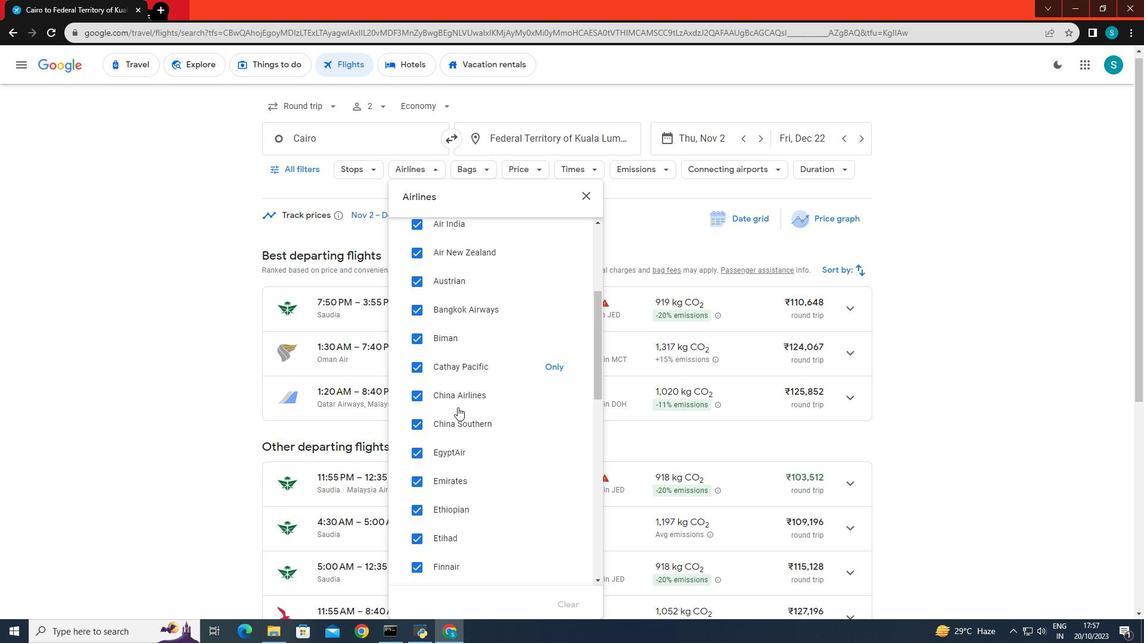 
Action: Mouse moved to (547, 402)
Screenshot: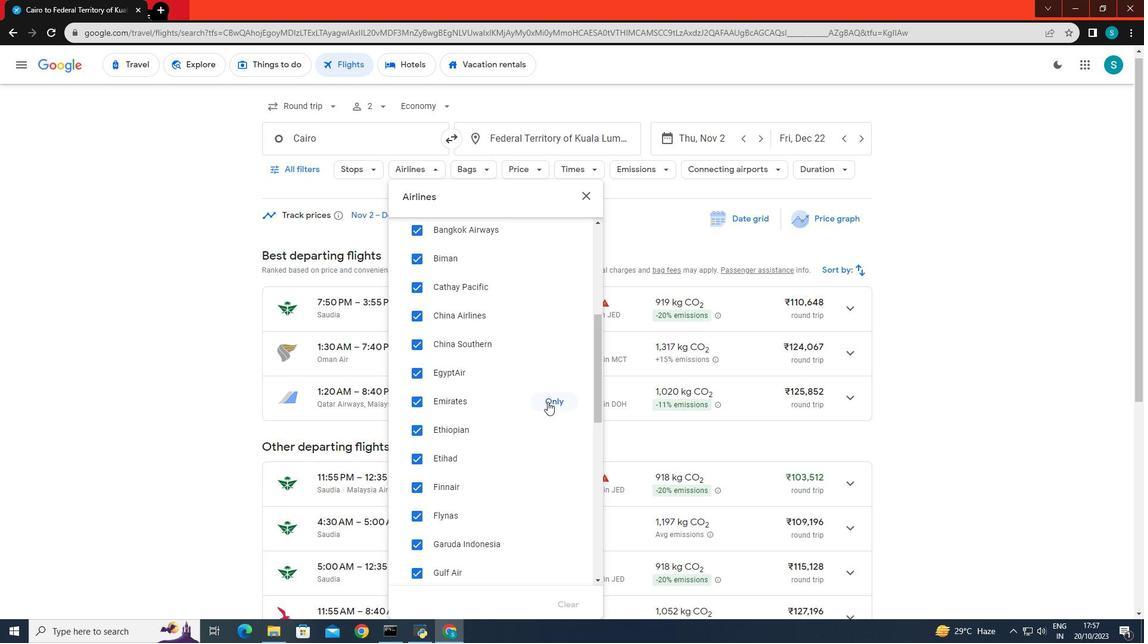 
Action: Mouse pressed left at (547, 402)
Screenshot: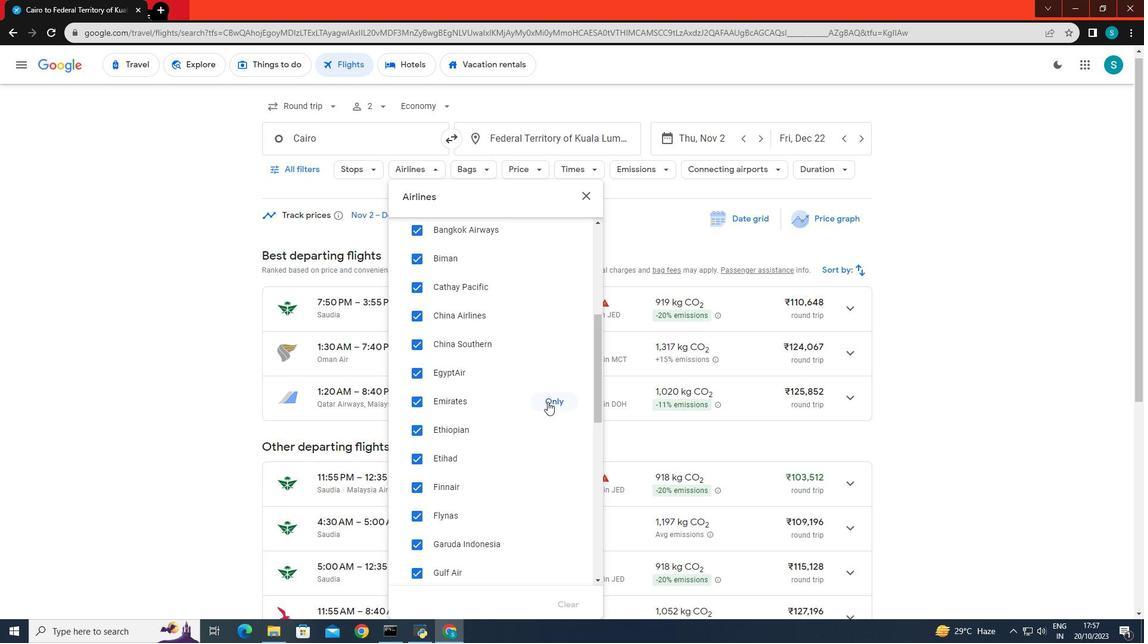 
Action: Mouse moved to (165, 321)
Screenshot: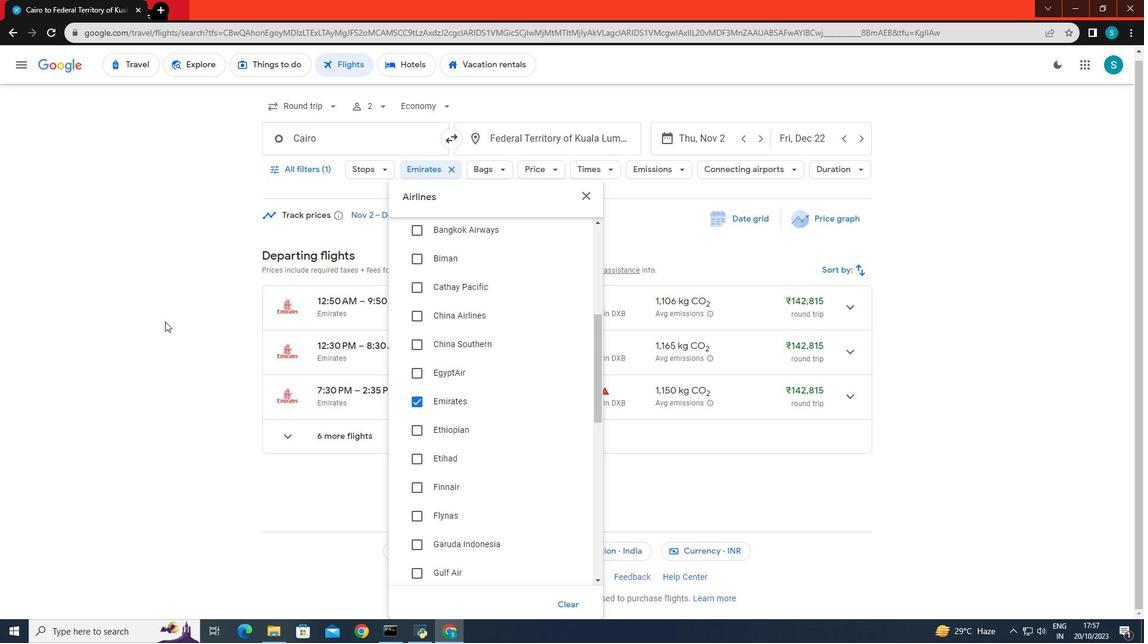 
Action: Mouse pressed left at (165, 321)
Screenshot: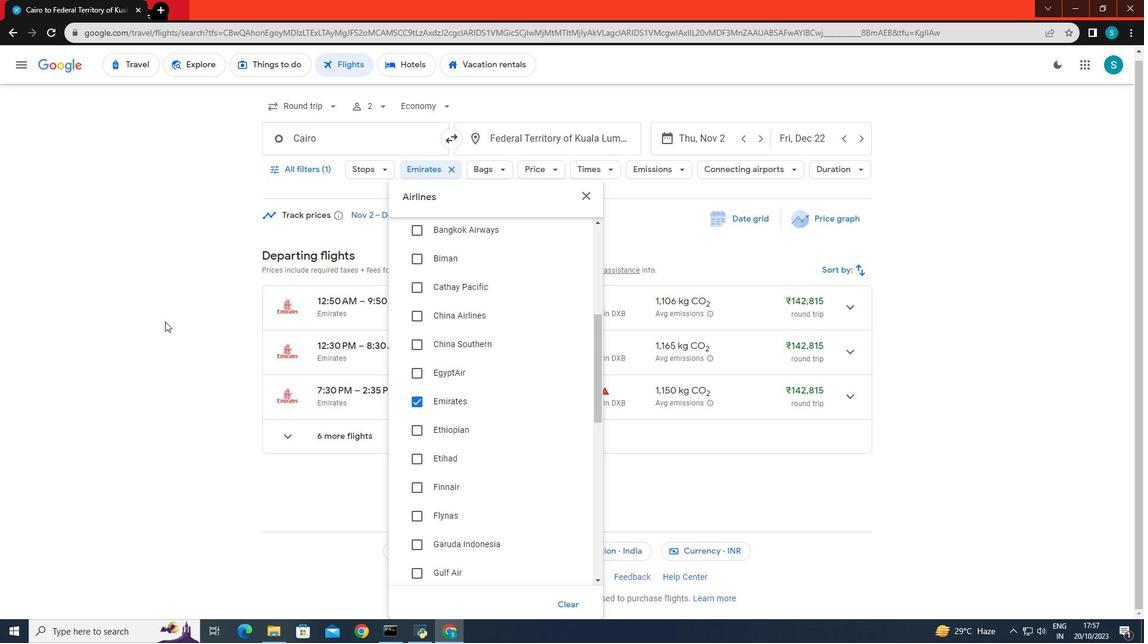 
Action: Mouse moved to (615, 169)
Screenshot: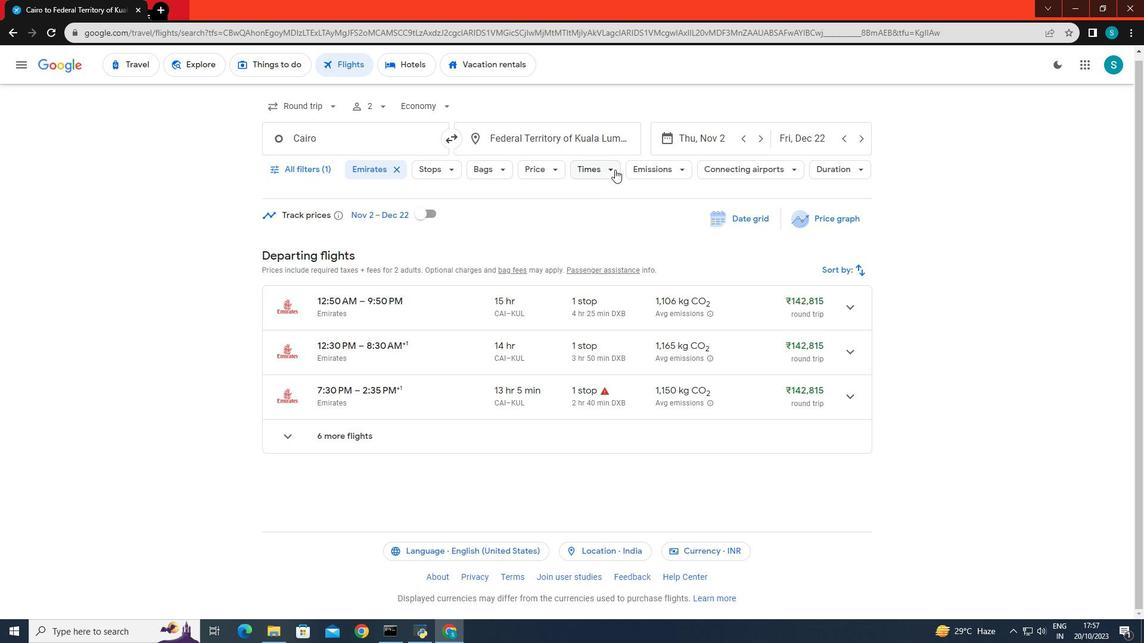 
Action: Mouse pressed left at (615, 169)
Screenshot: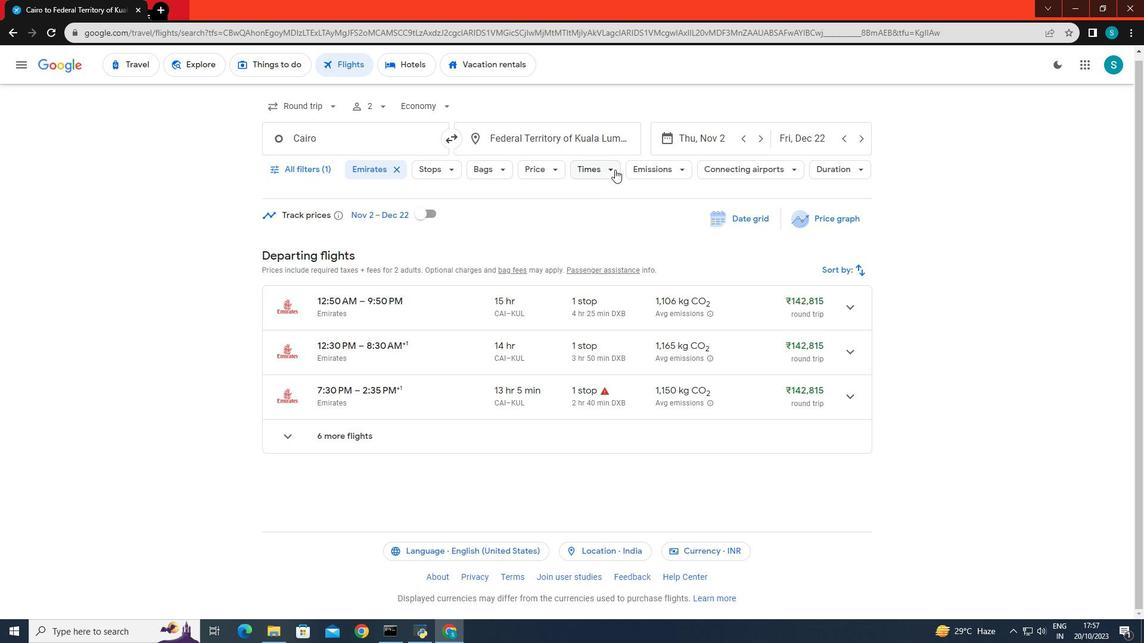 
Action: Mouse moved to (588, 314)
Screenshot: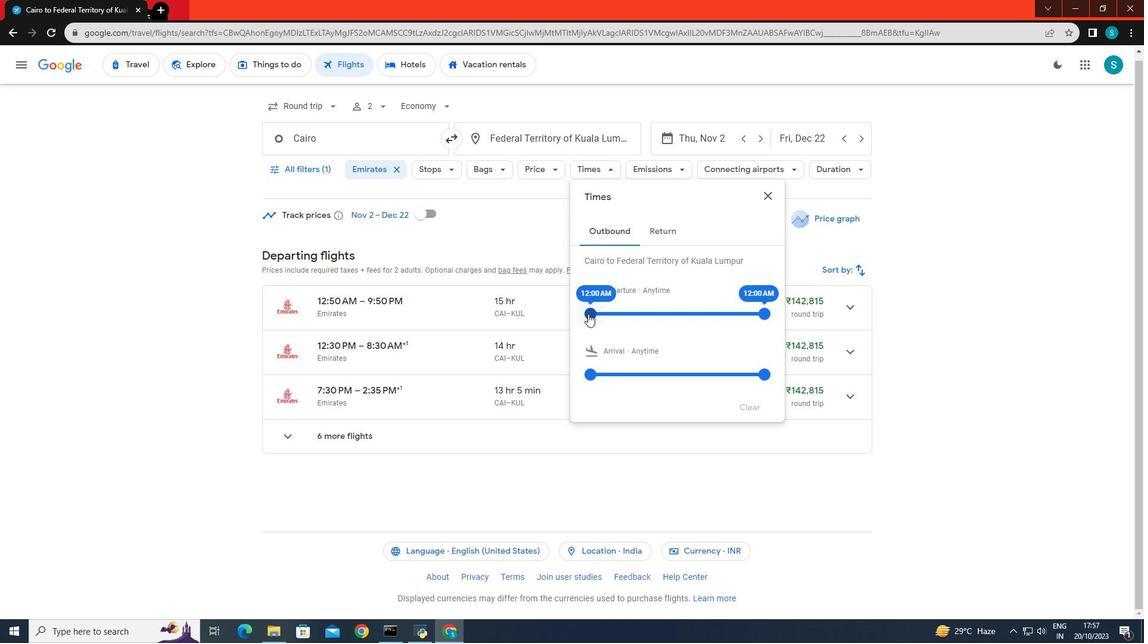 
Action: Mouse pressed left at (588, 314)
Screenshot: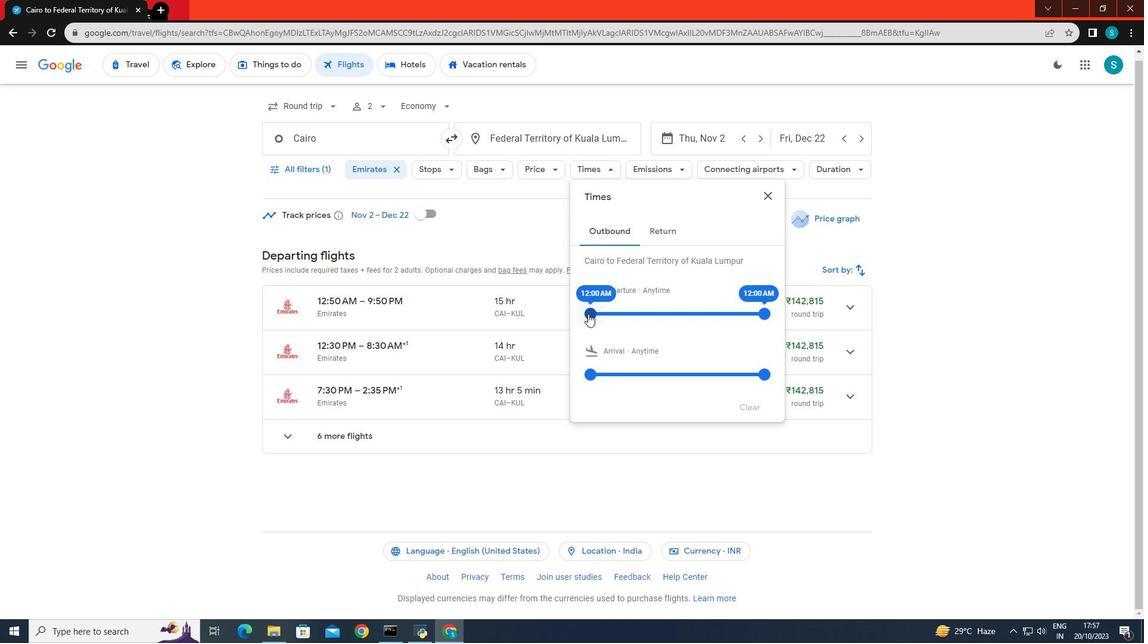 
Action: Mouse moved to (760, 311)
Screenshot: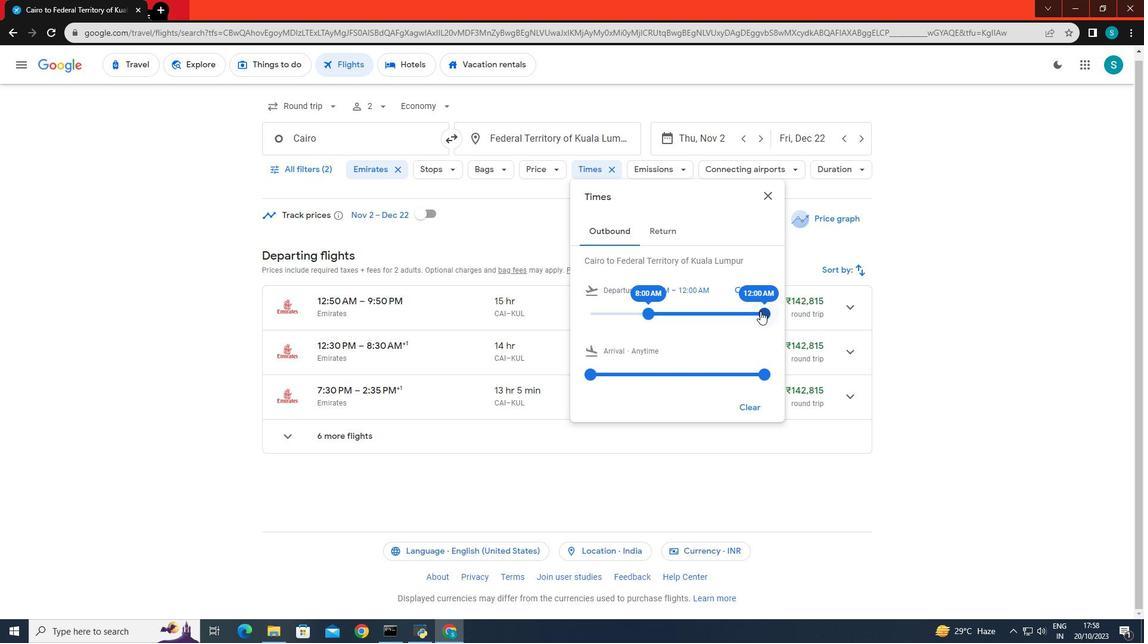 
Action: Mouse pressed left at (760, 311)
Screenshot: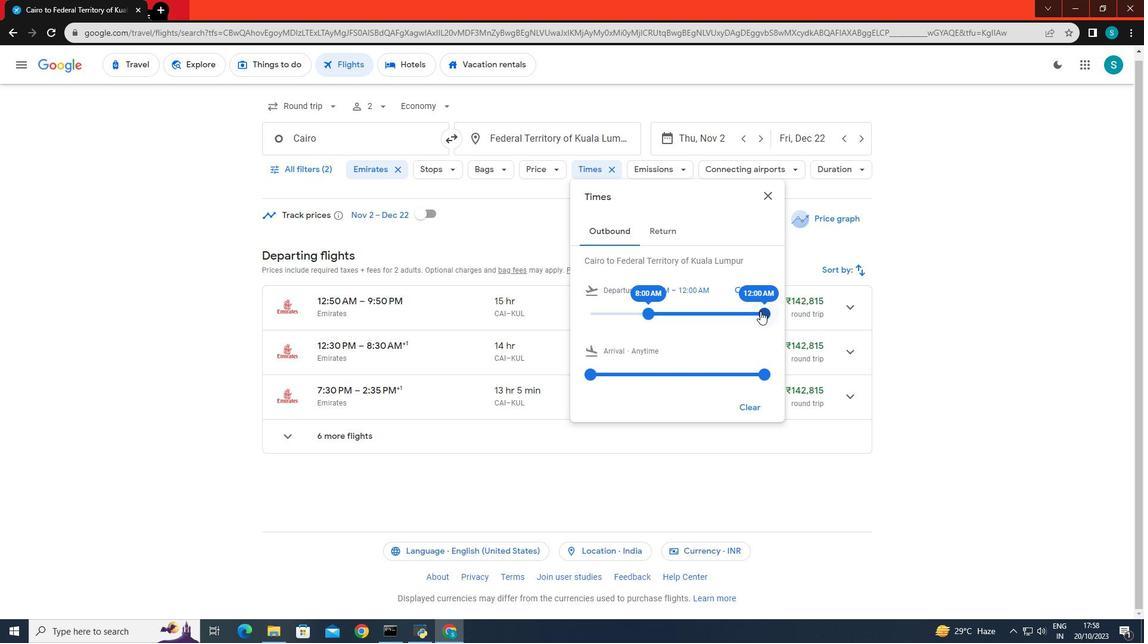 
Action: Mouse moved to (588, 467)
Screenshot: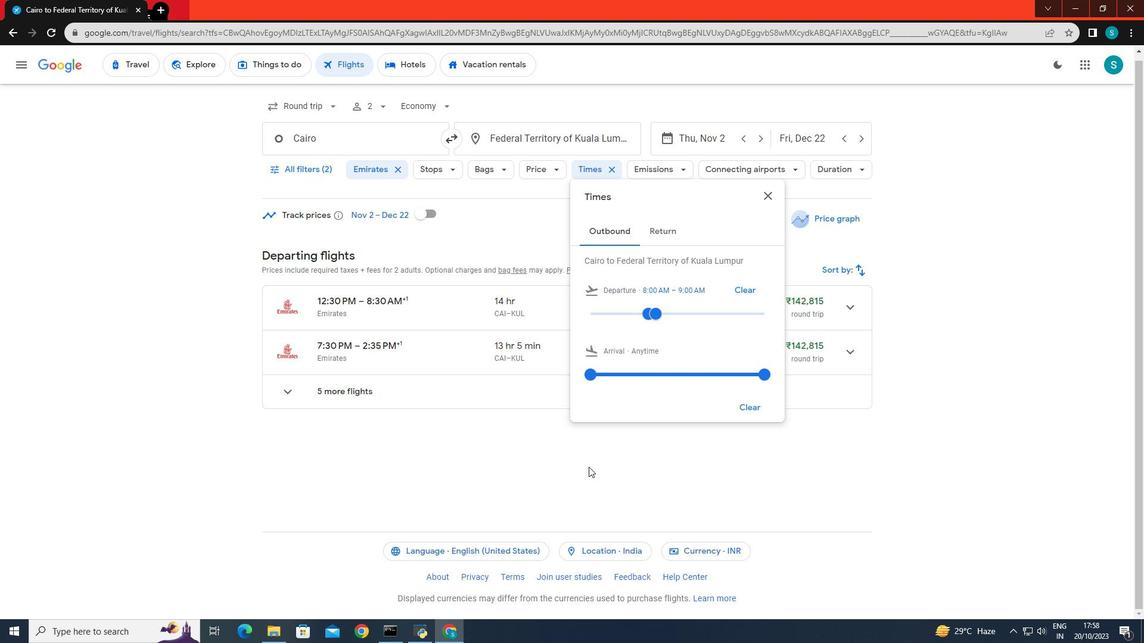 
Action: Mouse pressed left at (588, 467)
Screenshot: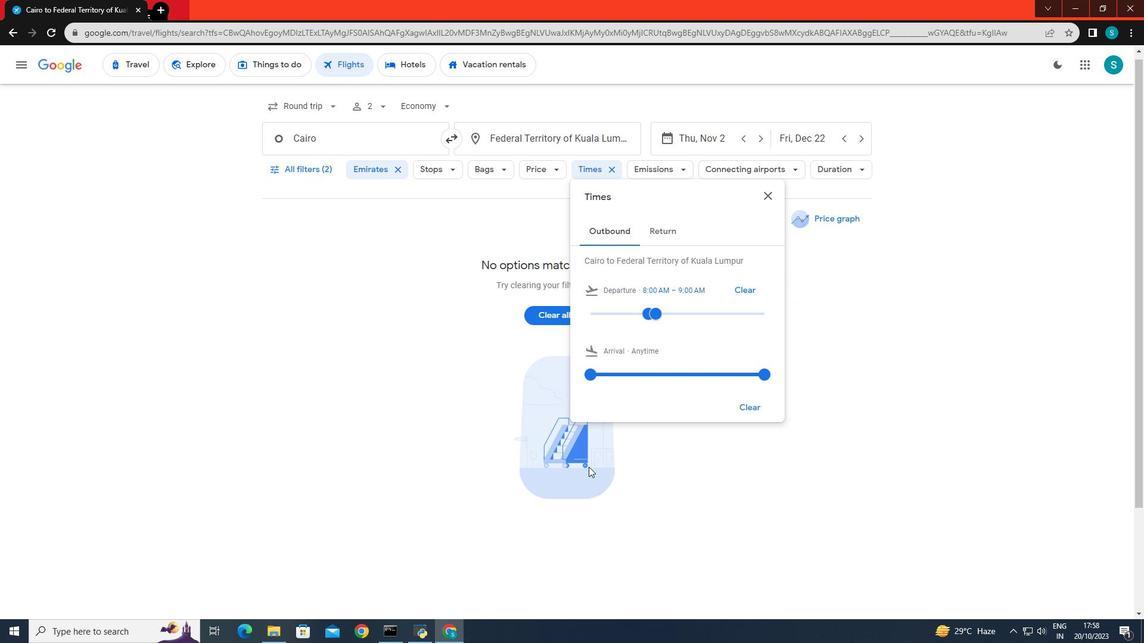 
